 Task: Create a due date automation trigger when advanced on, on the wednesday of the week a card is due add fields without custom field "Resume" set to a number greater than 1 and lower or equal to 10 at 11:00 AM.
Action: Mouse moved to (1249, 108)
Screenshot: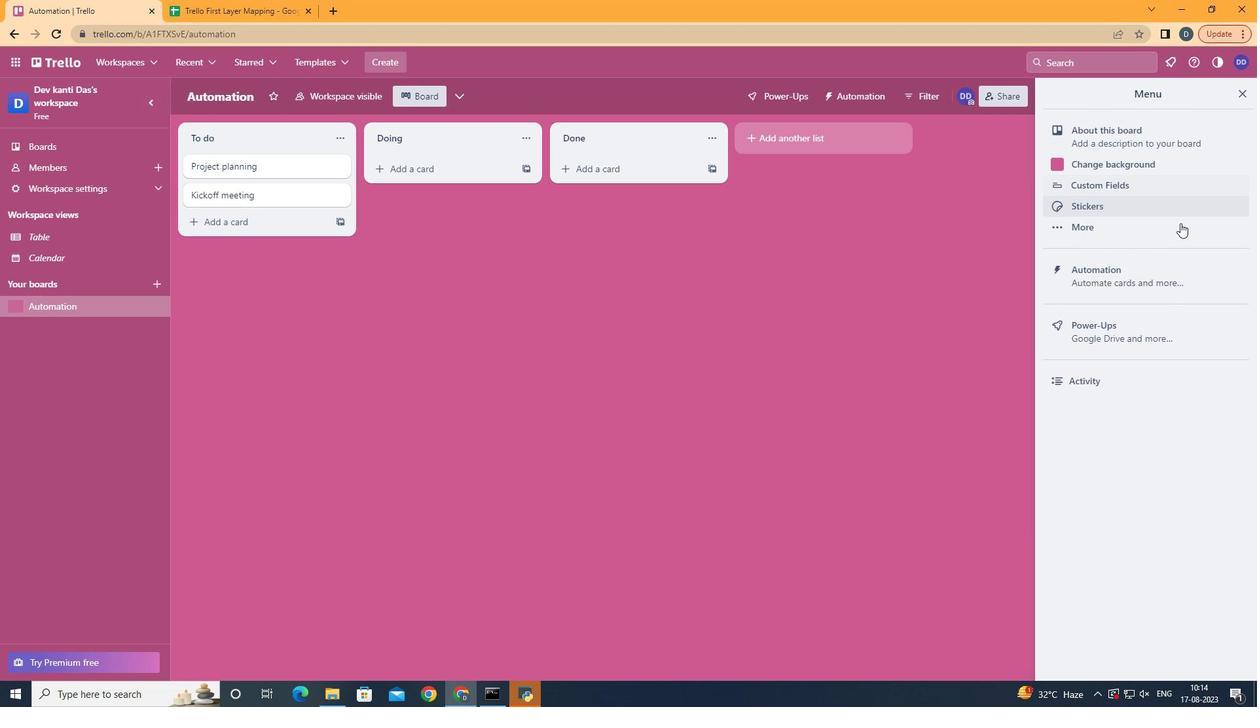 
Action: Mouse pressed left at (1249, 108)
Screenshot: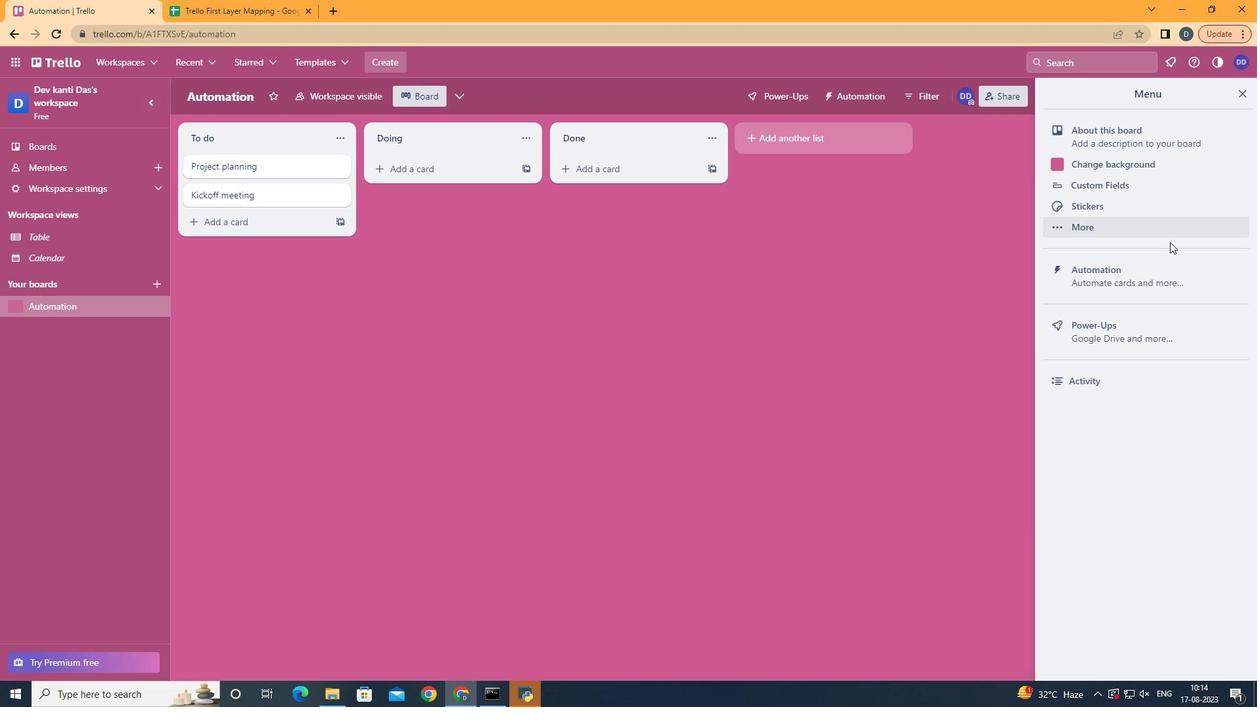 
Action: Mouse moved to (1163, 269)
Screenshot: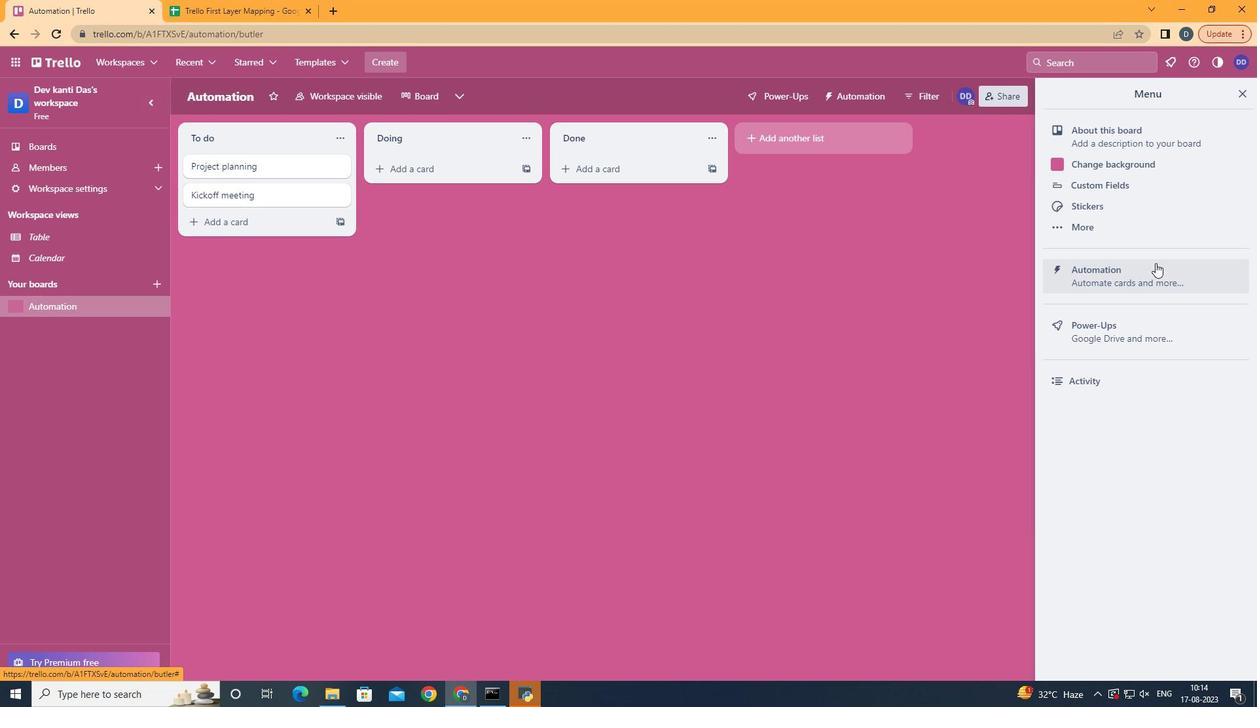 
Action: Mouse pressed left at (1163, 269)
Screenshot: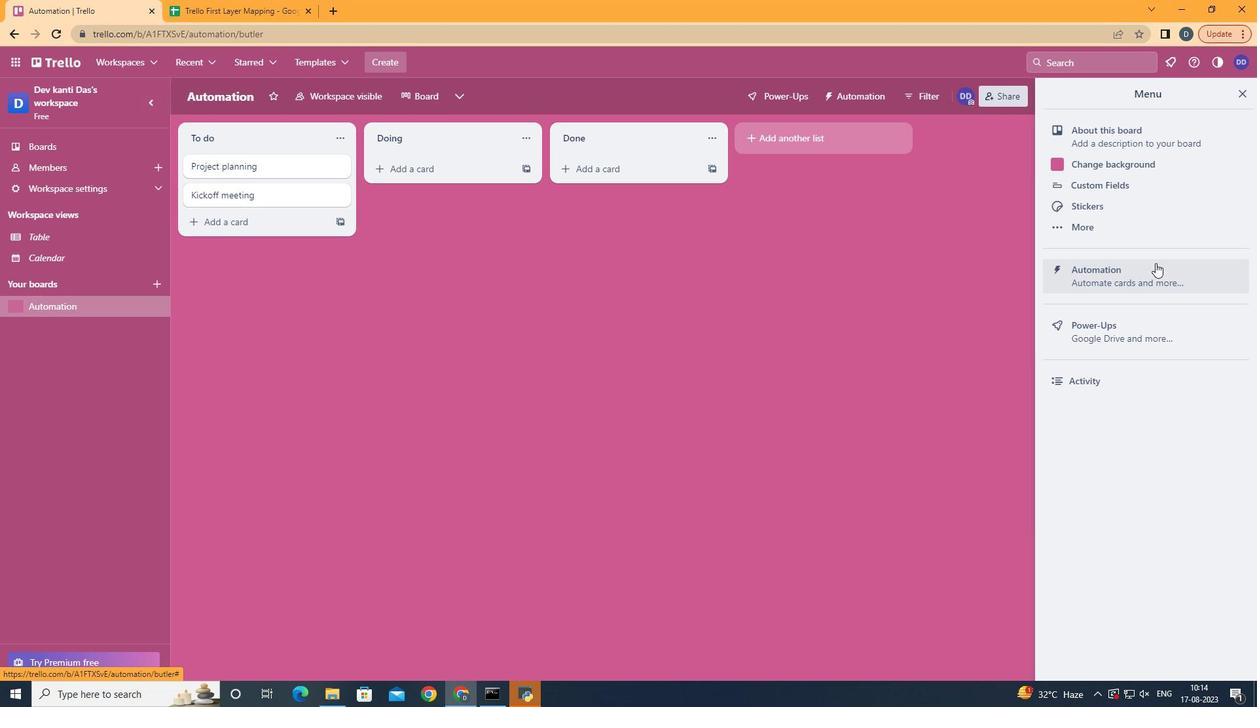 
Action: Mouse moved to (262, 277)
Screenshot: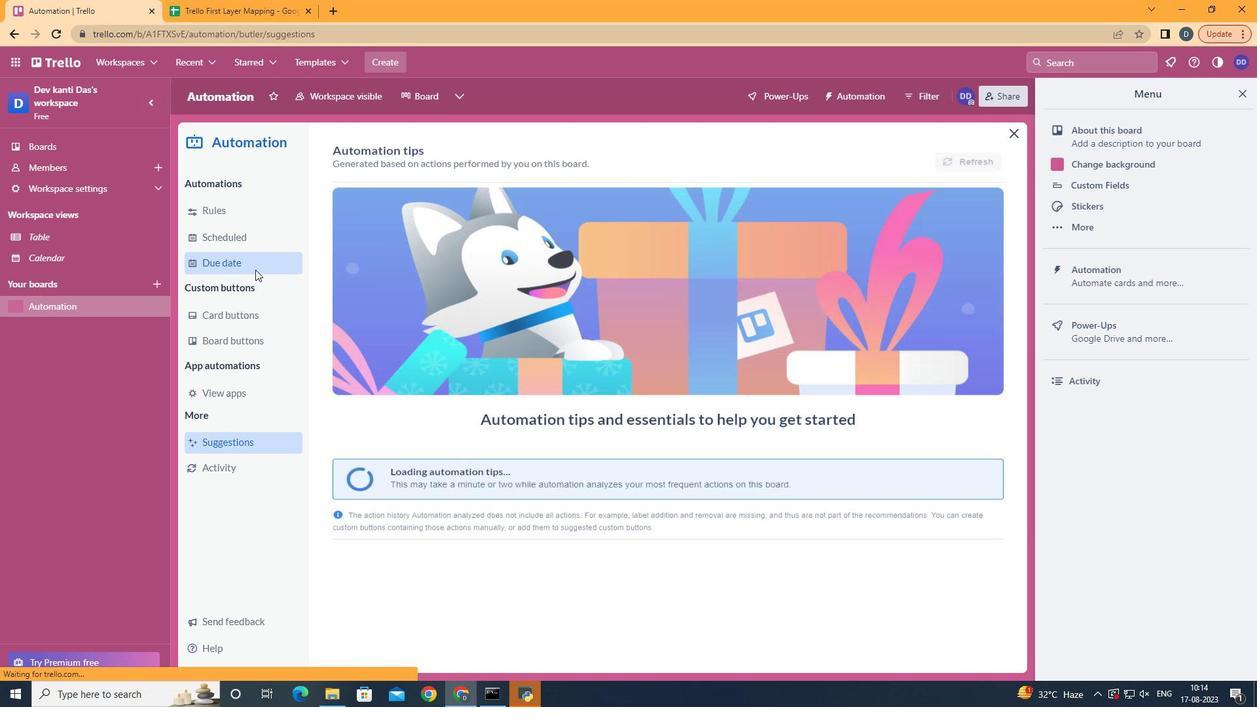 
Action: Mouse pressed left at (262, 277)
Screenshot: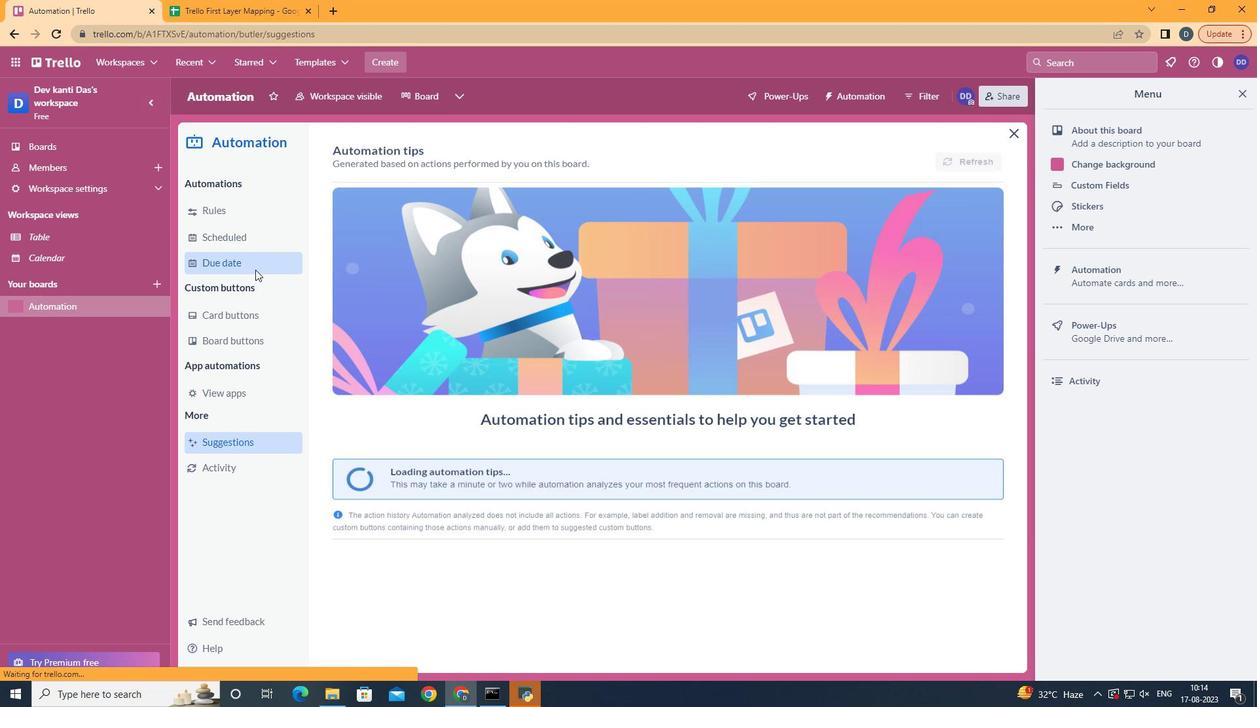
Action: Mouse moved to (930, 169)
Screenshot: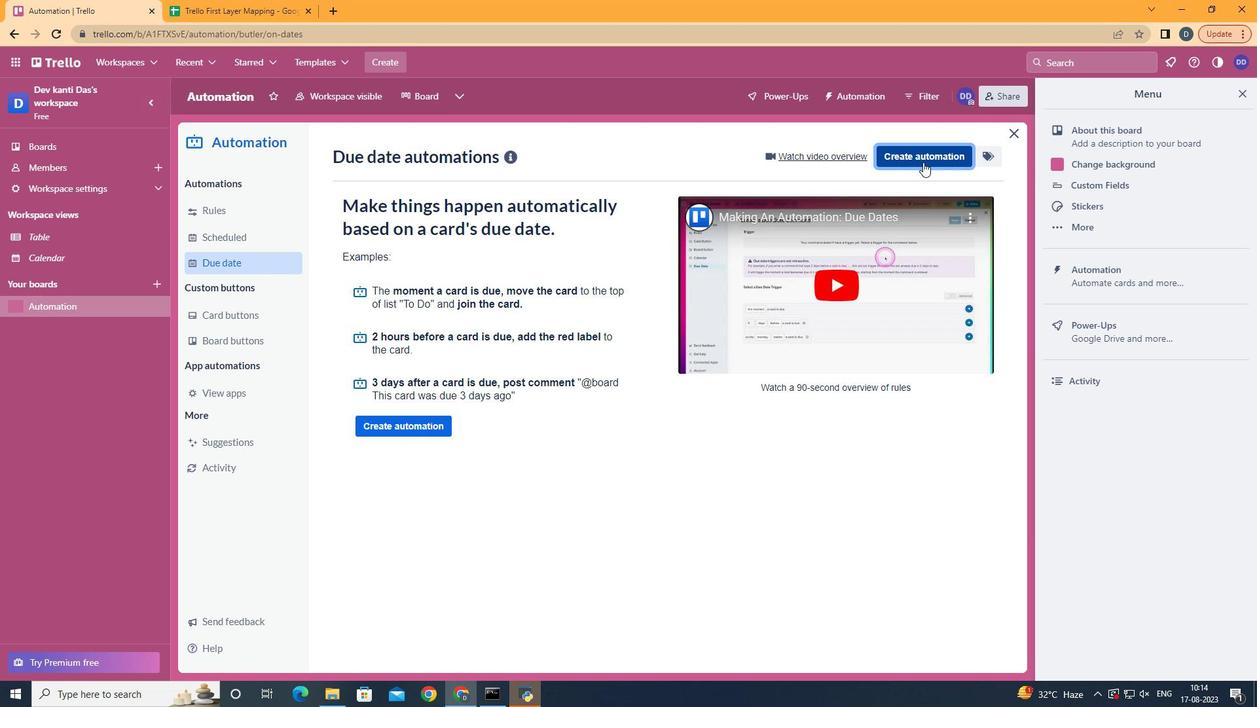 
Action: Mouse pressed left at (930, 169)
Screenshot: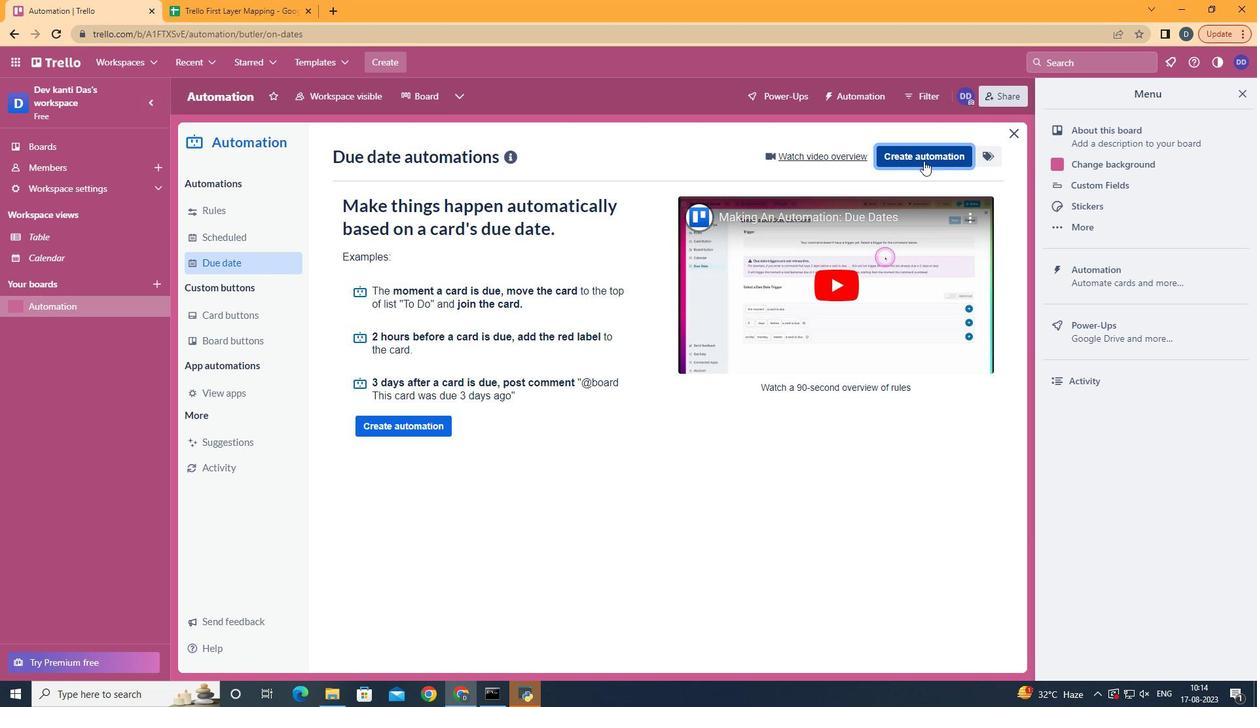 
Action: Mouse moved to (704, 294)
Screenshot: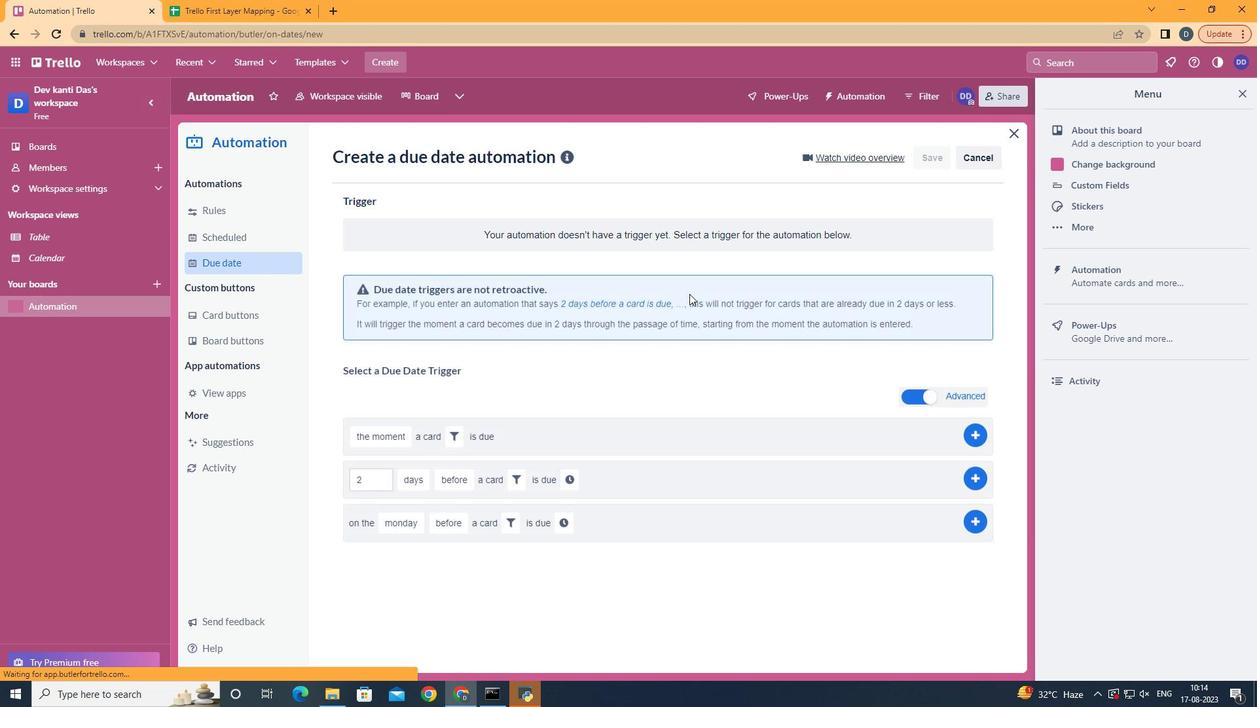 
Action: Mouse pressed left at (704, 294)
Screenshot: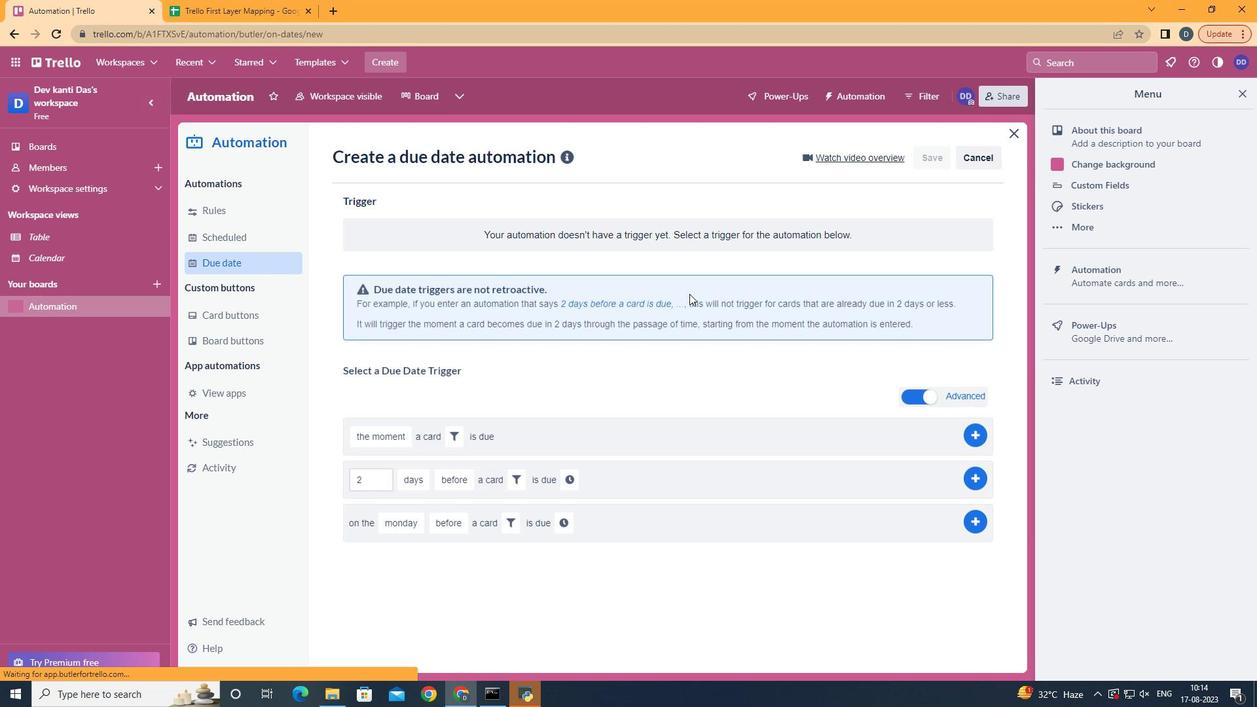 
Action: Mouse moved to (459, 403)
Screenshot: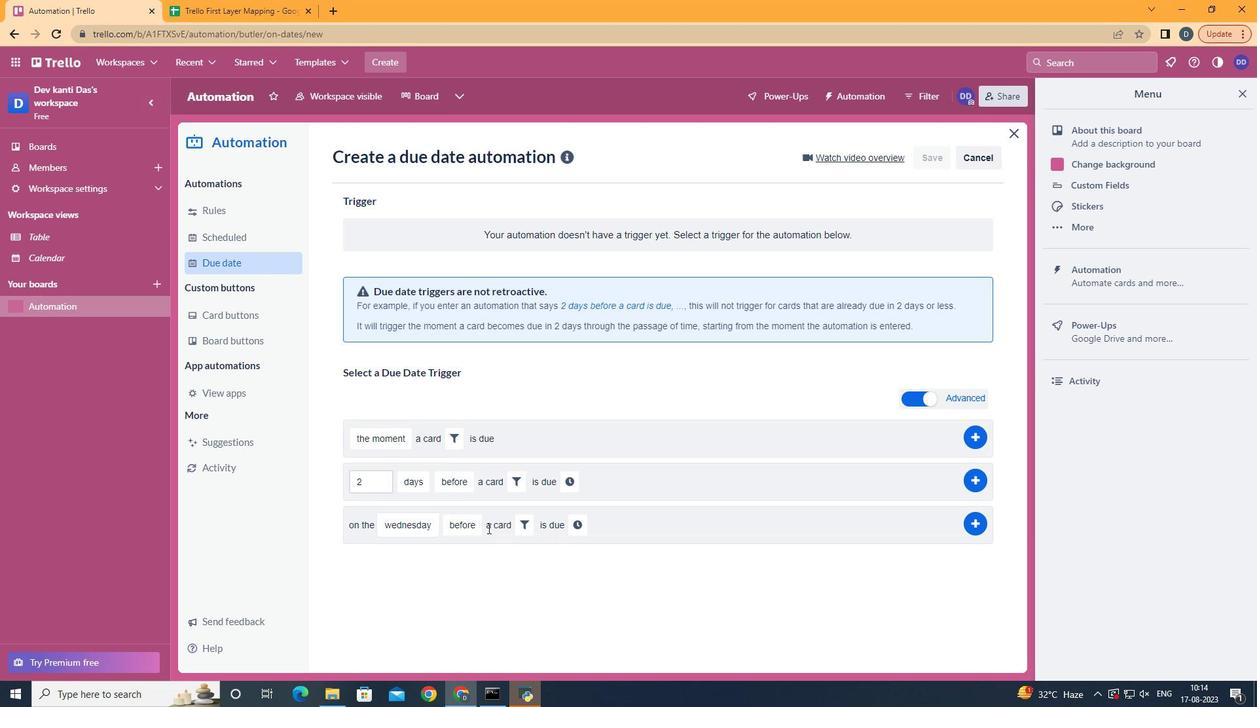 
Action: Mouse pressed left at (459, 403)
Screenshot: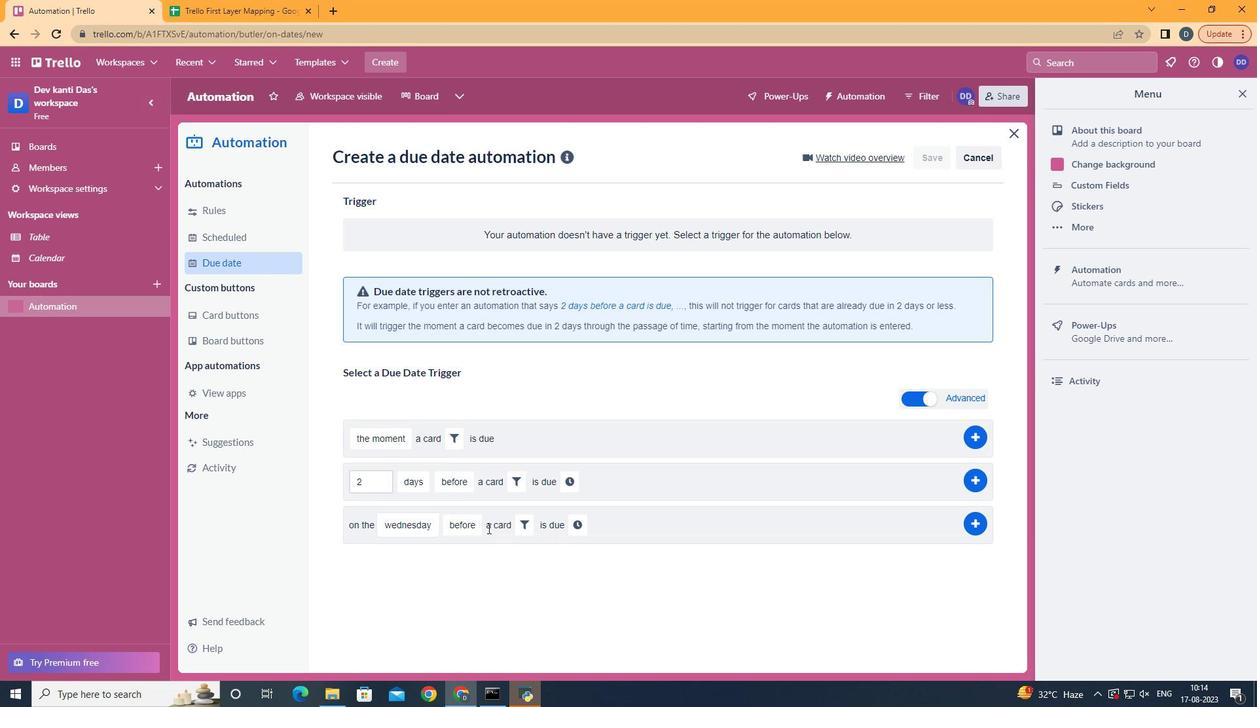
Action: Mouse moved to (491, 605)
Screenshot: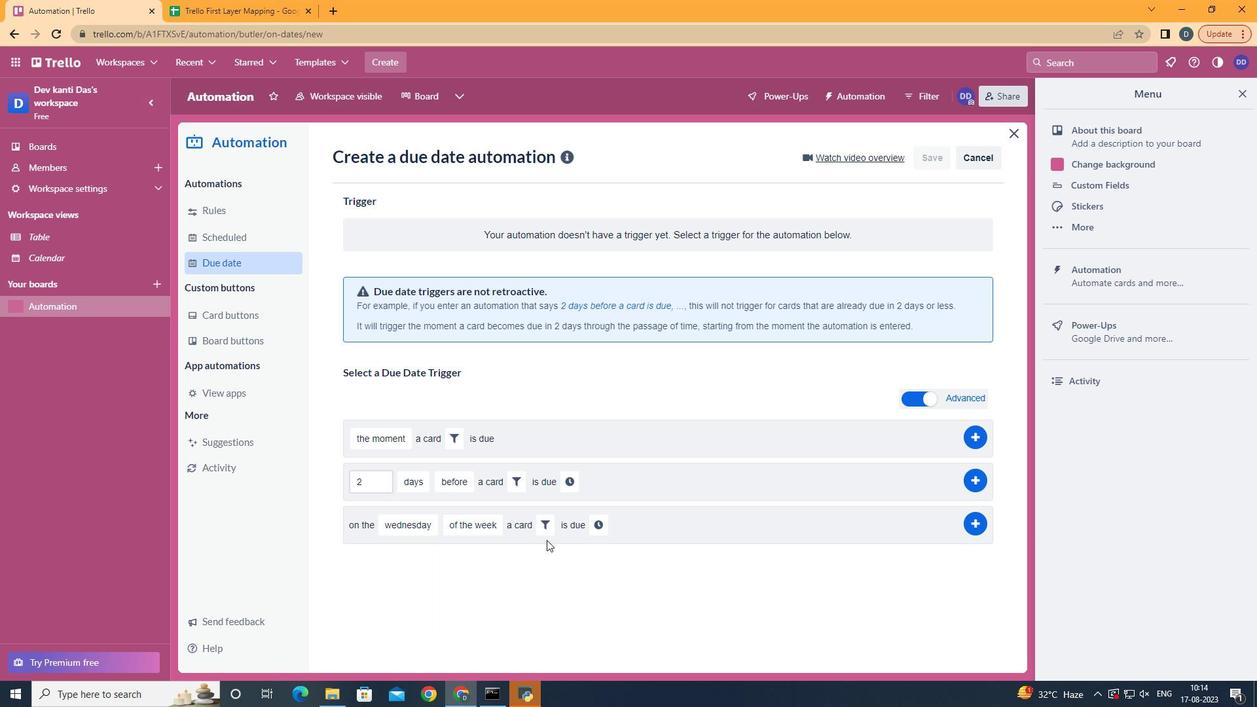 
Action: Mouse pressed left at (491, 605)
Screenshot: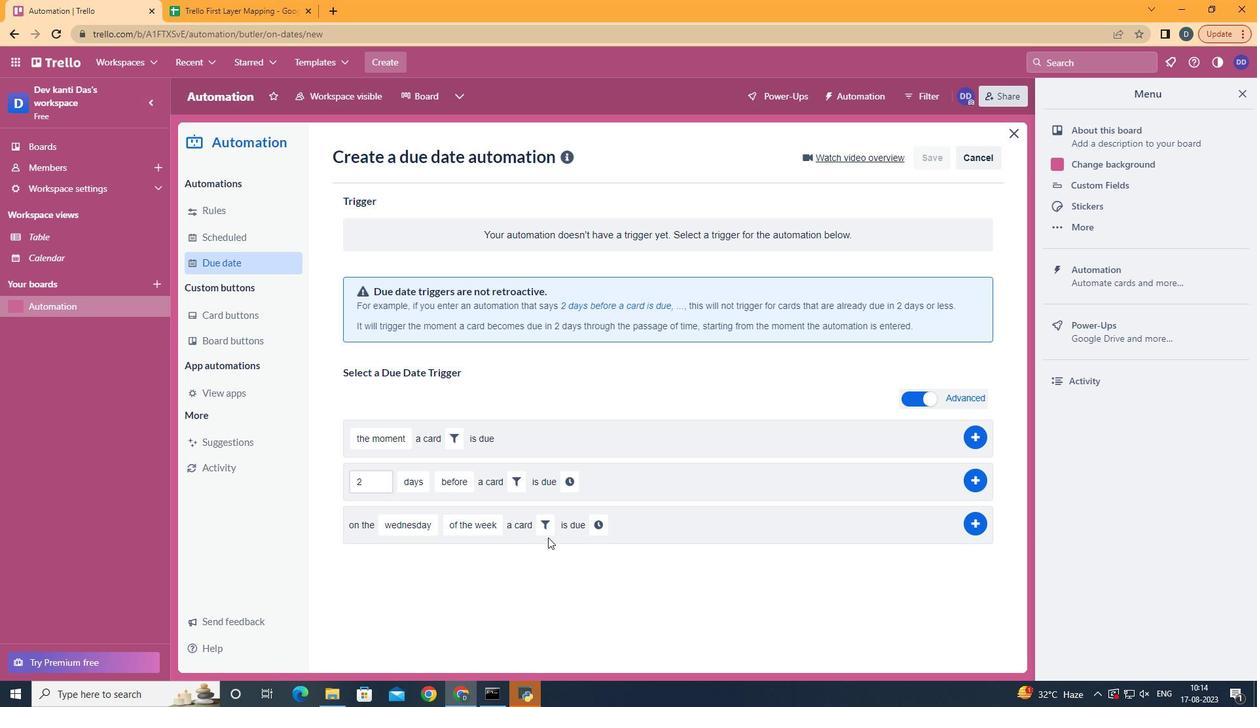 
Action: Mouse moved to (553, 532)
Screenshot: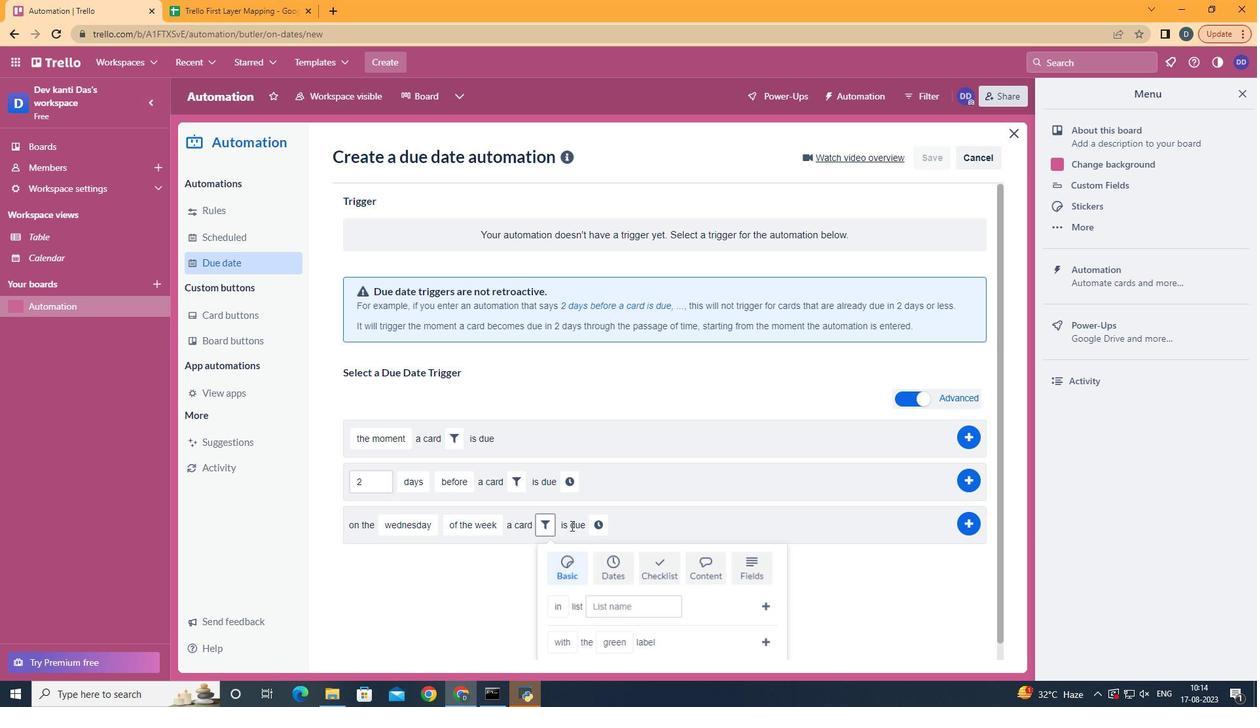 
Action: Mouse pressed left at (553, 532)
Screenshot: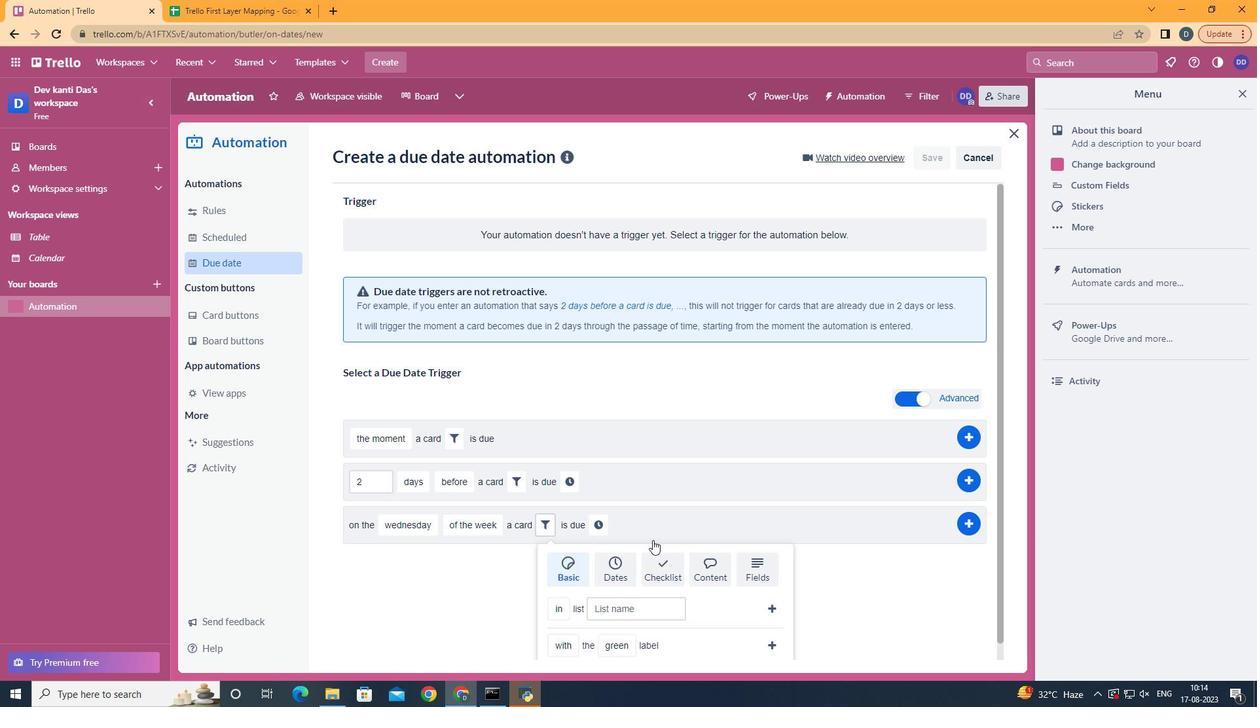 
Action: Mouse moved to (761, 567)
Screenshot: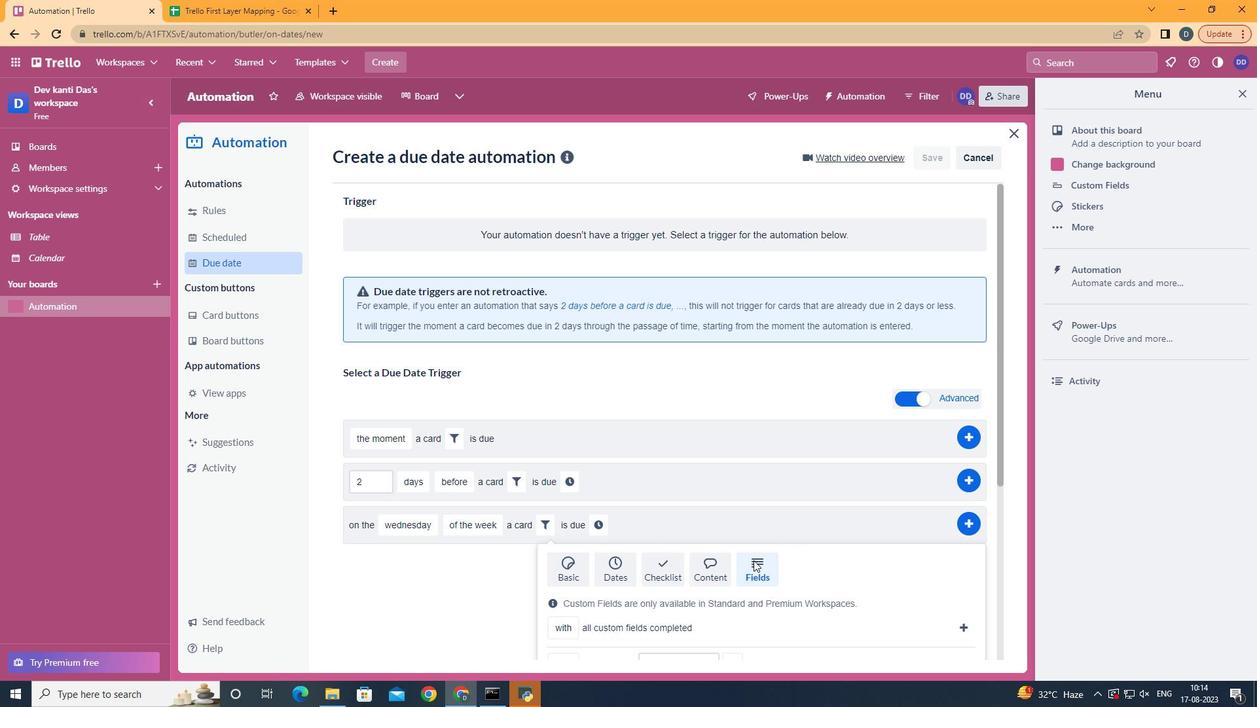 
Action: Mouse pressed left at (761, 567)
Screenshot: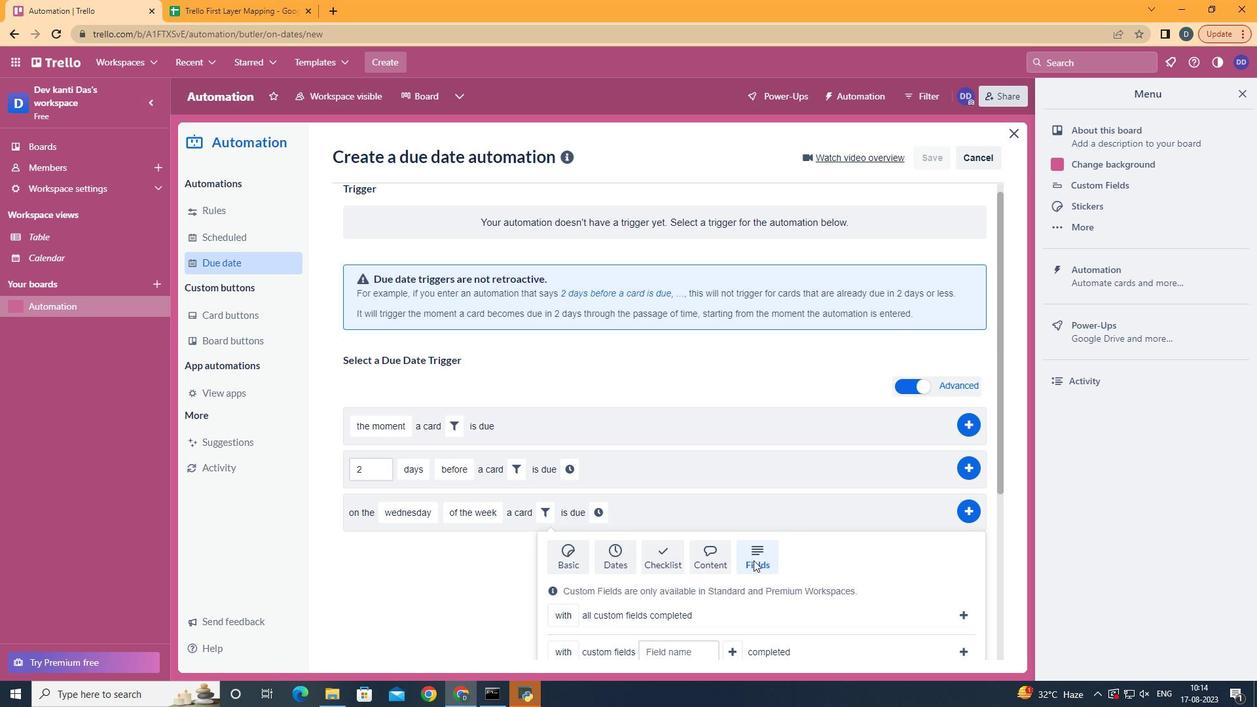 
Action: Mouse scrolled (761, 567) with delta (0, 0)
Screenshot: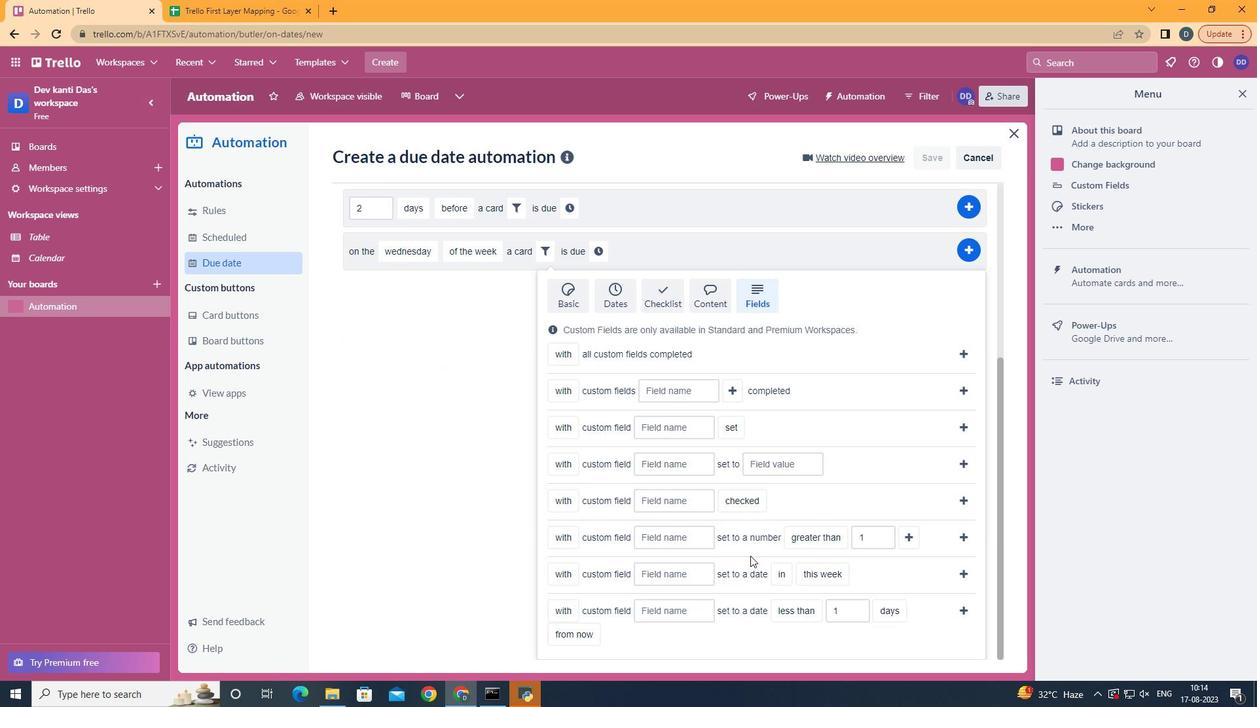
Action: Mouse scrolled (761, 567) with delta (0, 0)
Screenshot: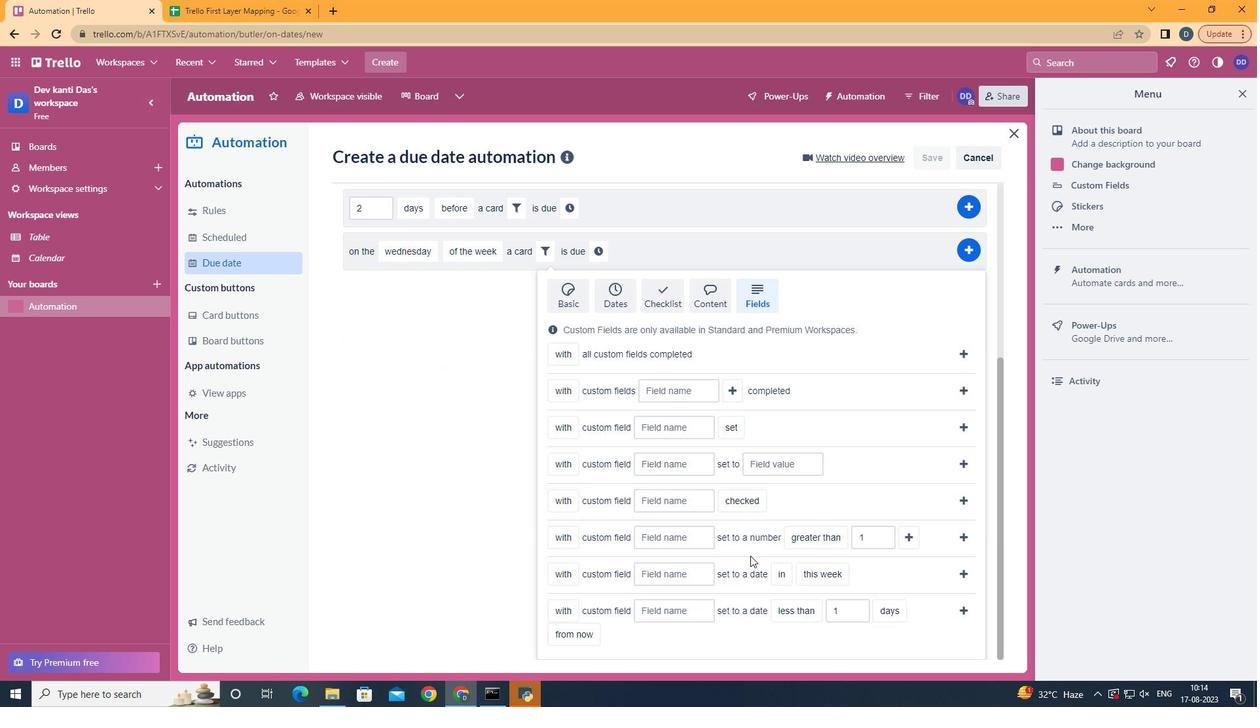 
Action: Mouse scrolled (761, 567) with delta (0, 0)
Screenshot: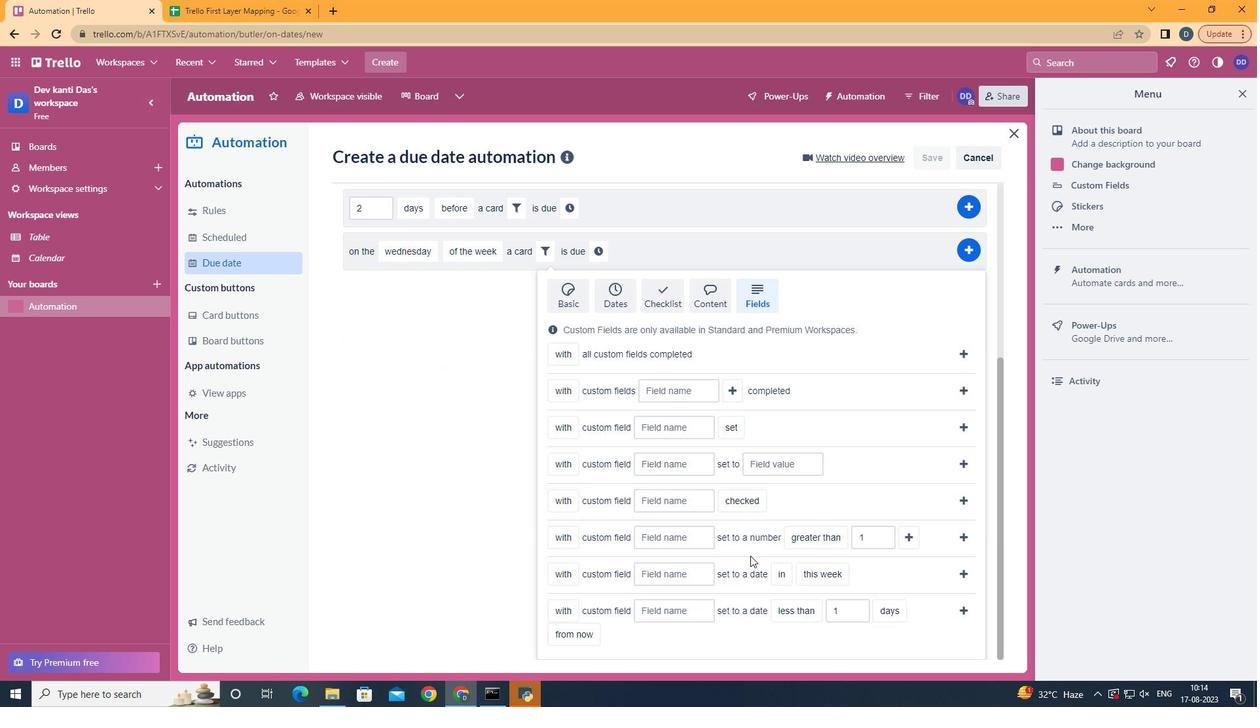 
Action: Mouse scrolled (761, 567) with delta (0, 0)
Screenshot: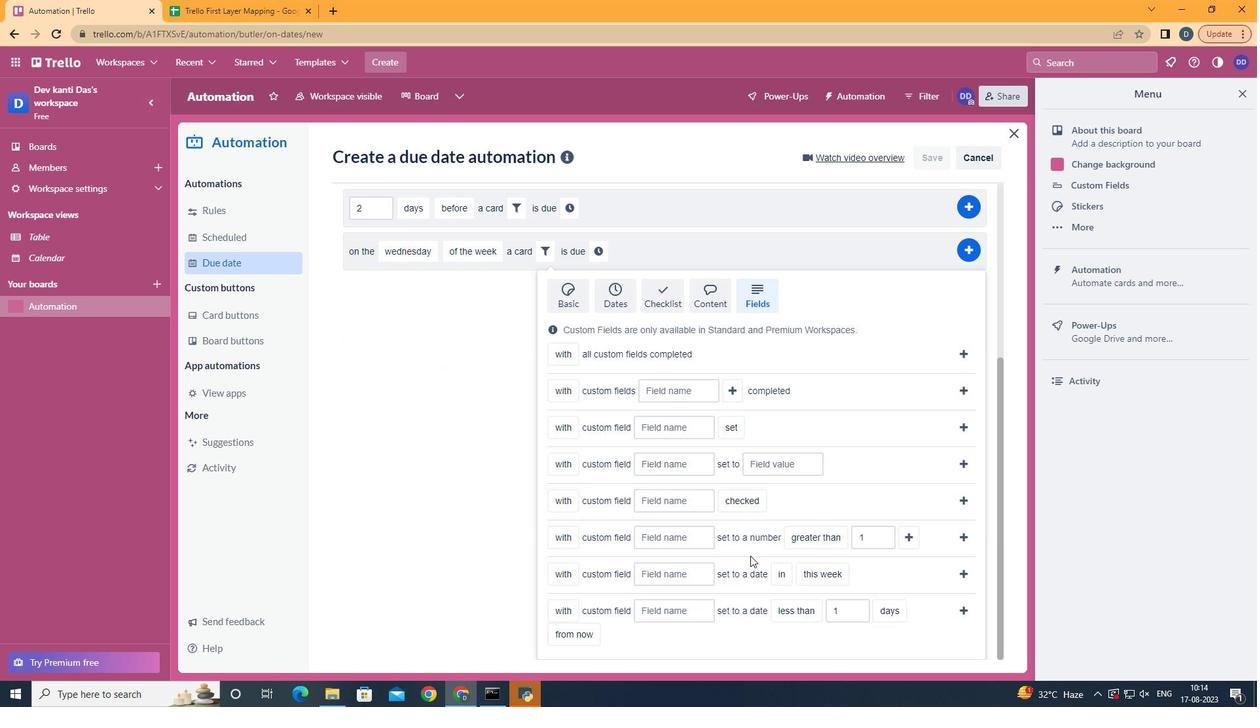 
Action: Mouse scrolled (761, 567) with delta (0, 0)
Screenshot: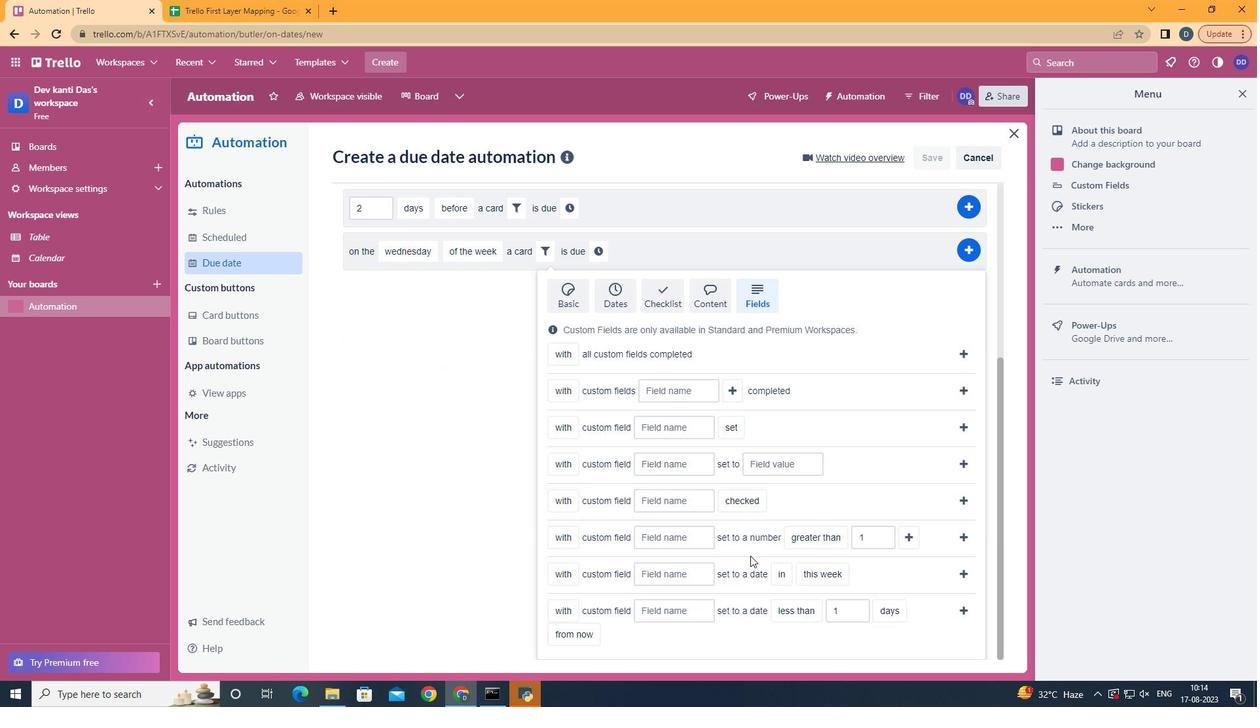 
Action: Mouse moved to (670, 548)
Screenshot: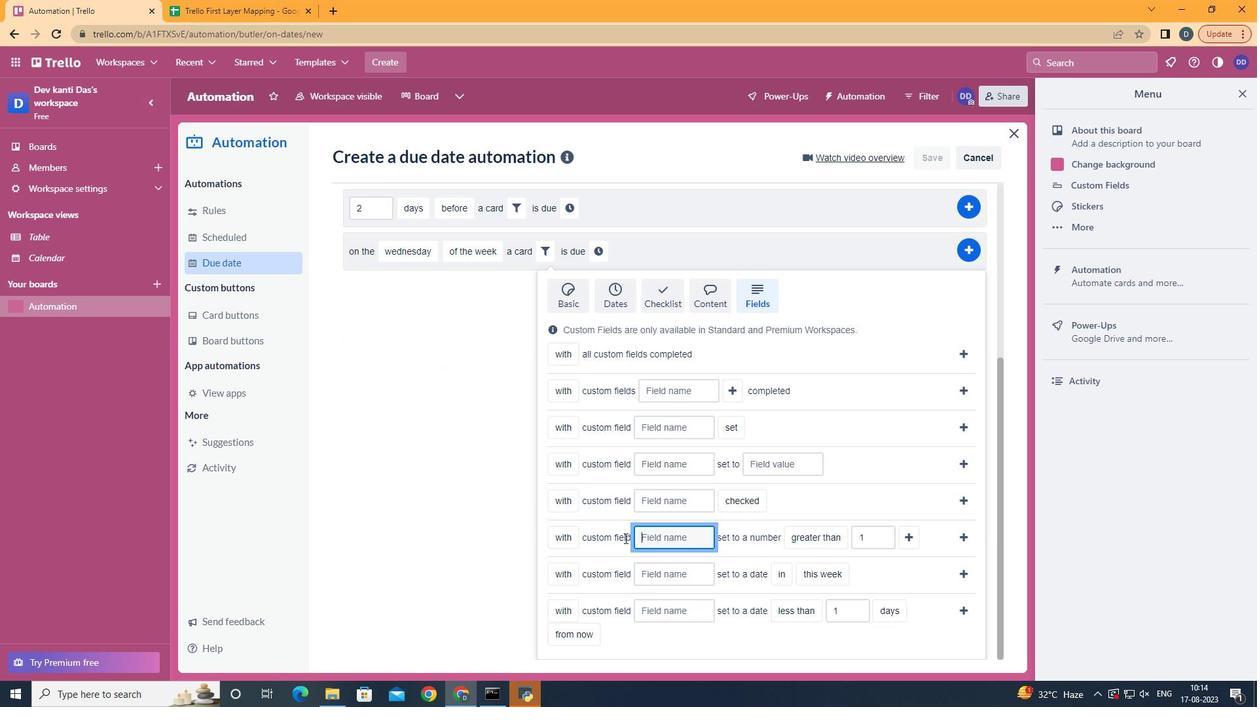 
Action: Mouse pressed left at (670, 548)
Screenshot: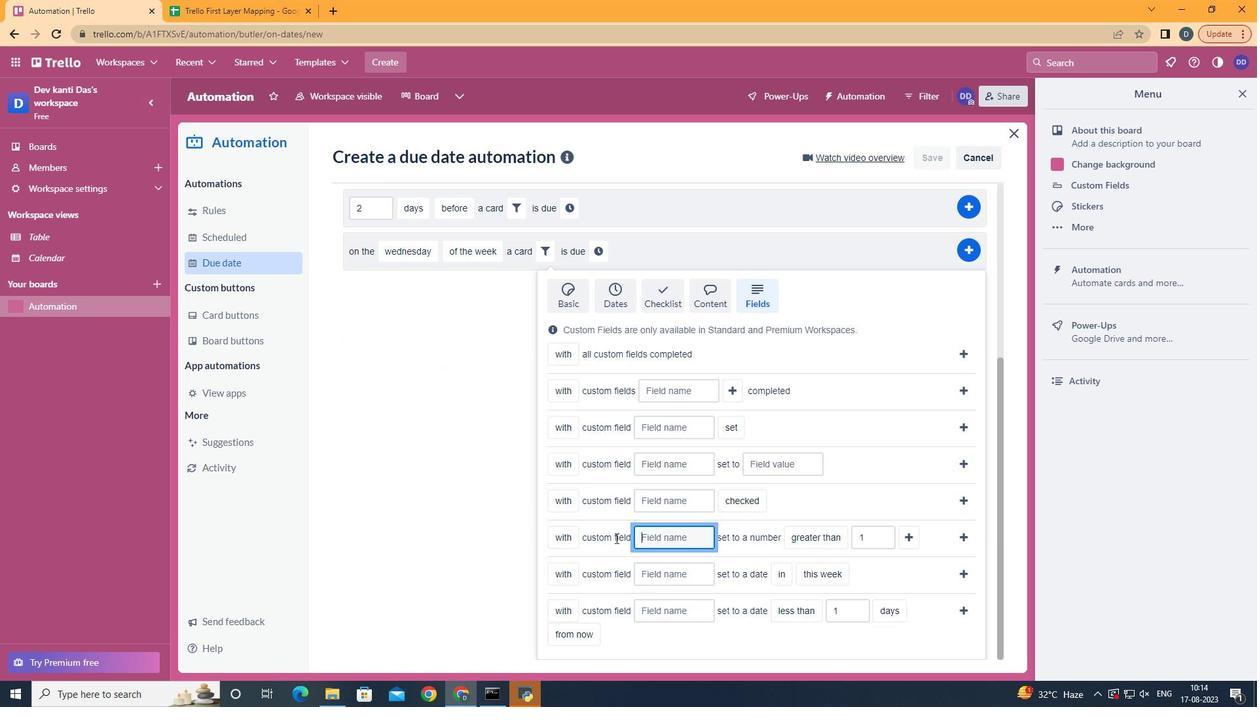 
Action: Mouse moved to (579, 592)
Screenshot: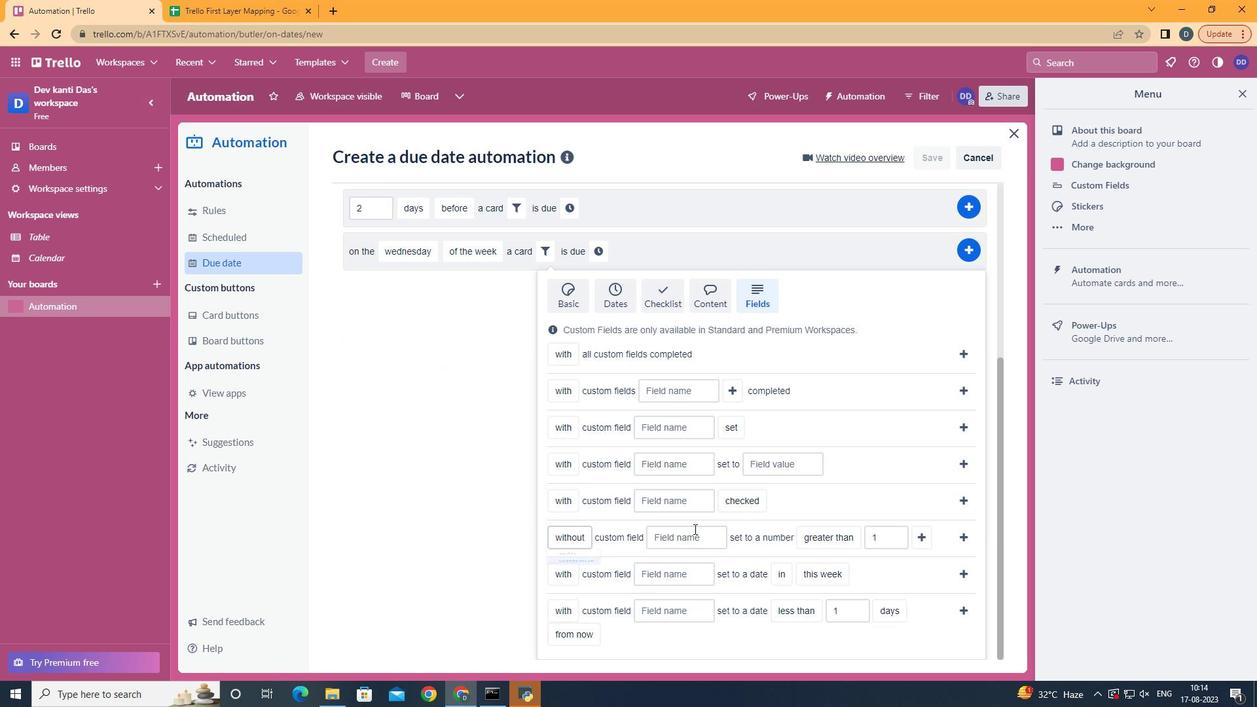 
Action: Mouse pressed left at (579, 592)
Screenshot: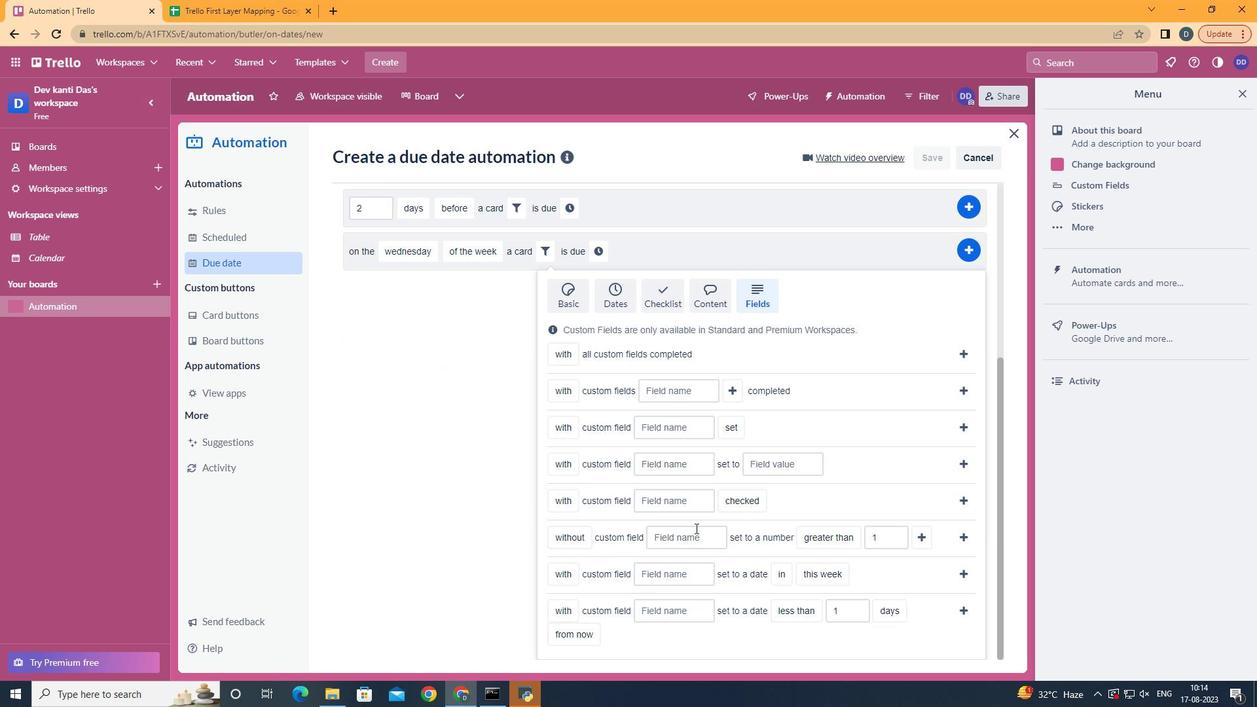 
Action: Mouse moved to (702, 535)
Screenshot: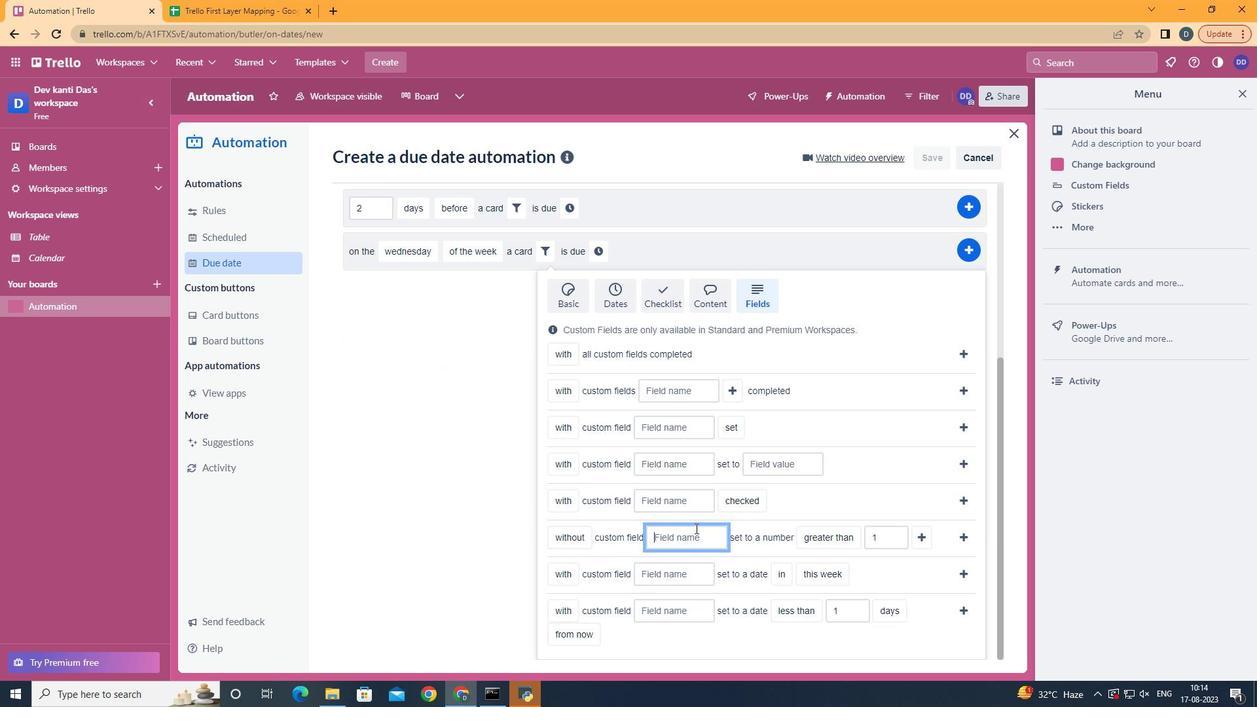 
Action: Mouse pressed left at (702, 535)
Screenshot: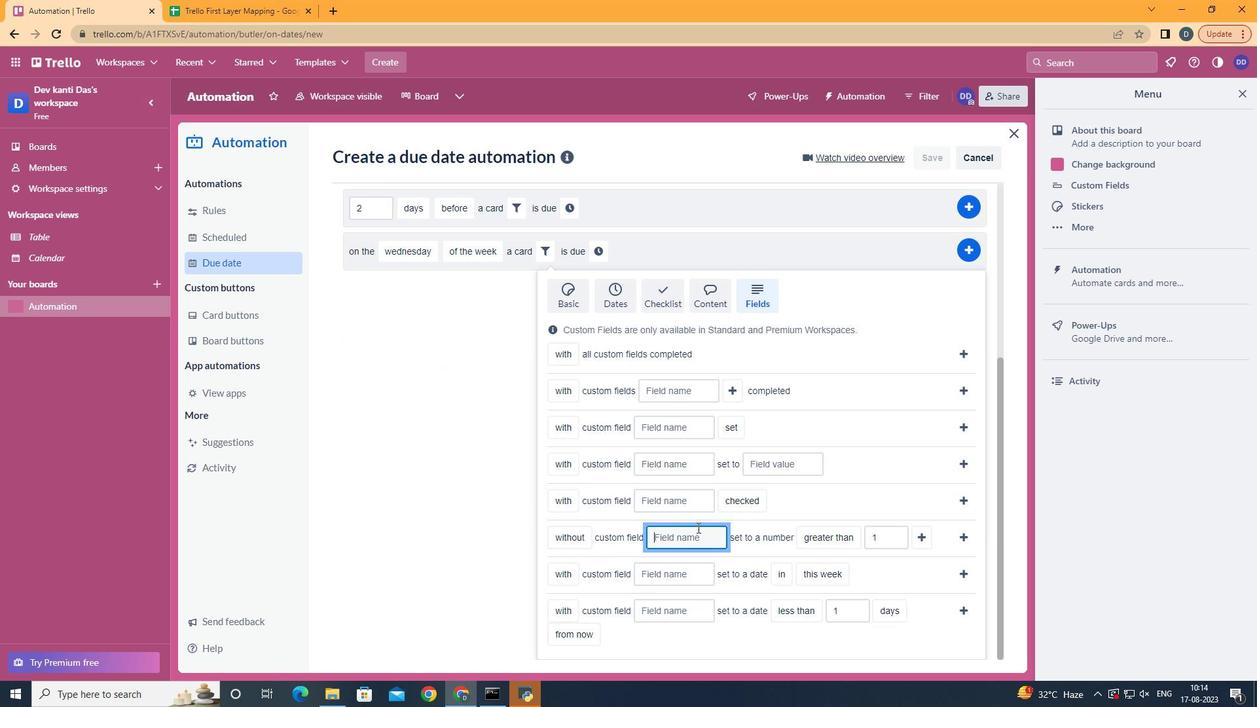 
Action: Mouse moved to (704, 535)
Screenshot: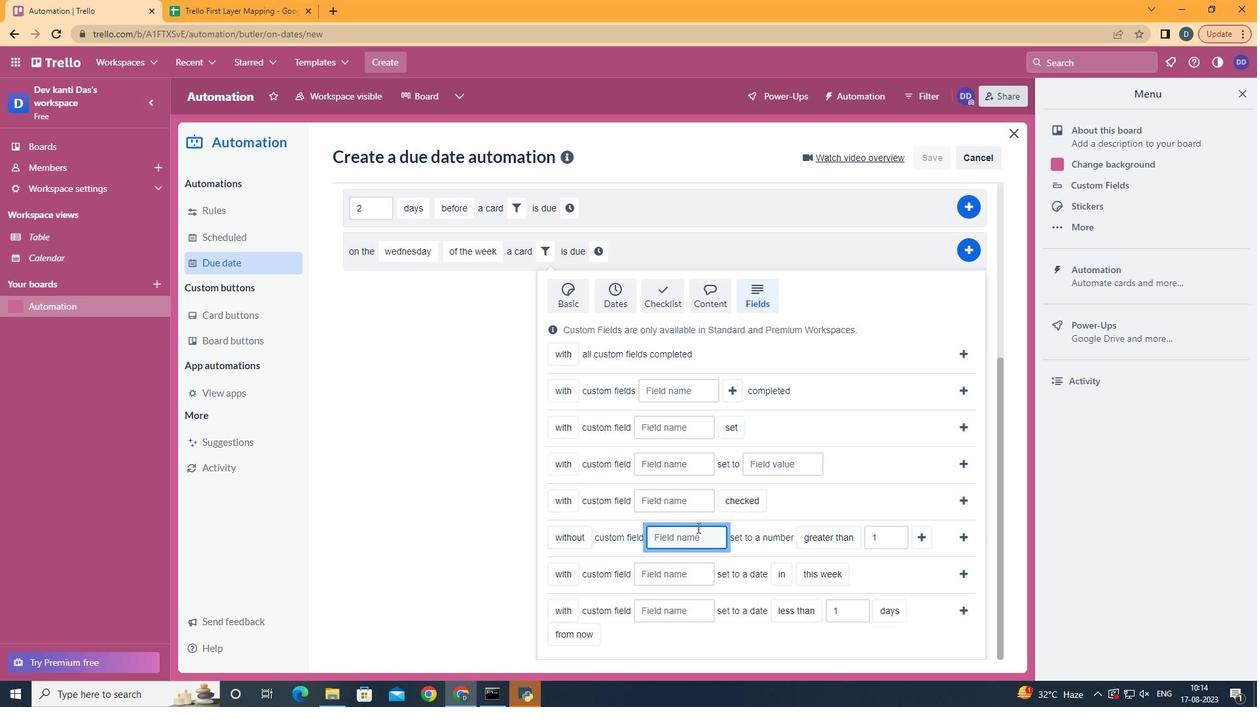 
Action: Key pressed <Key.shift>Resume
Screenshot: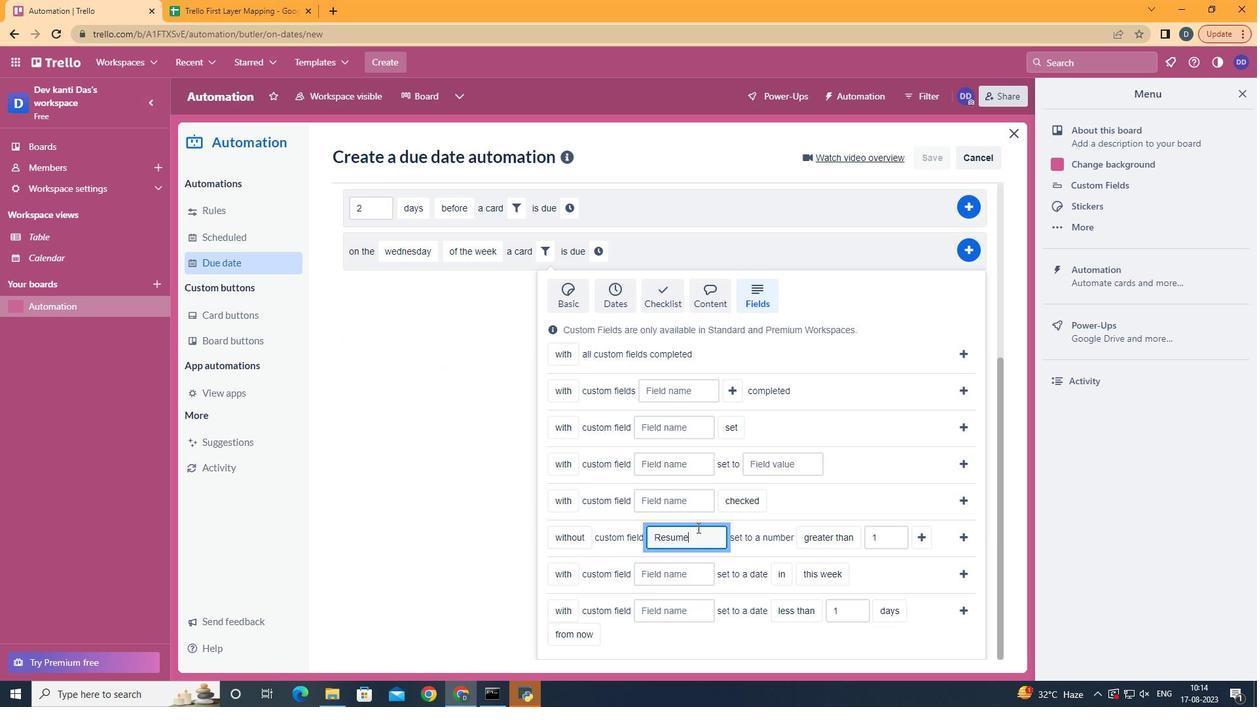 
Action: Mouse moved to (938, 542)
Screenshot: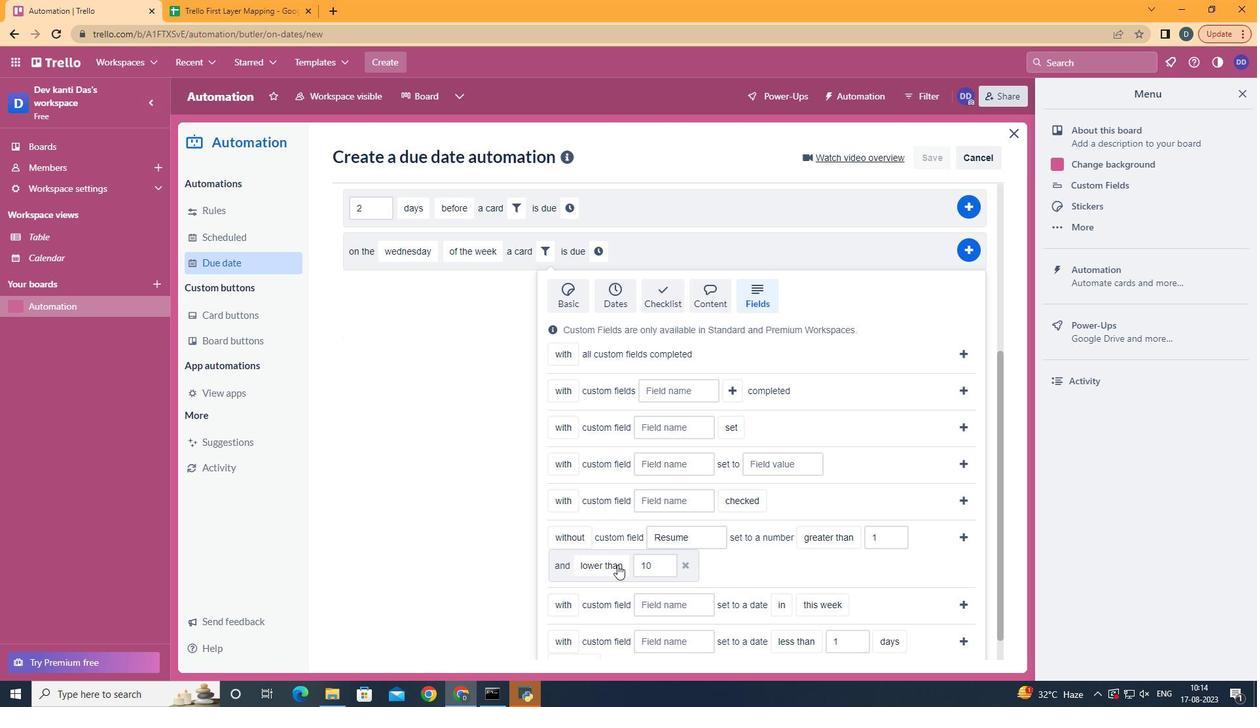 
Action: Mouse pressed left at (938, 542)
Screenshot: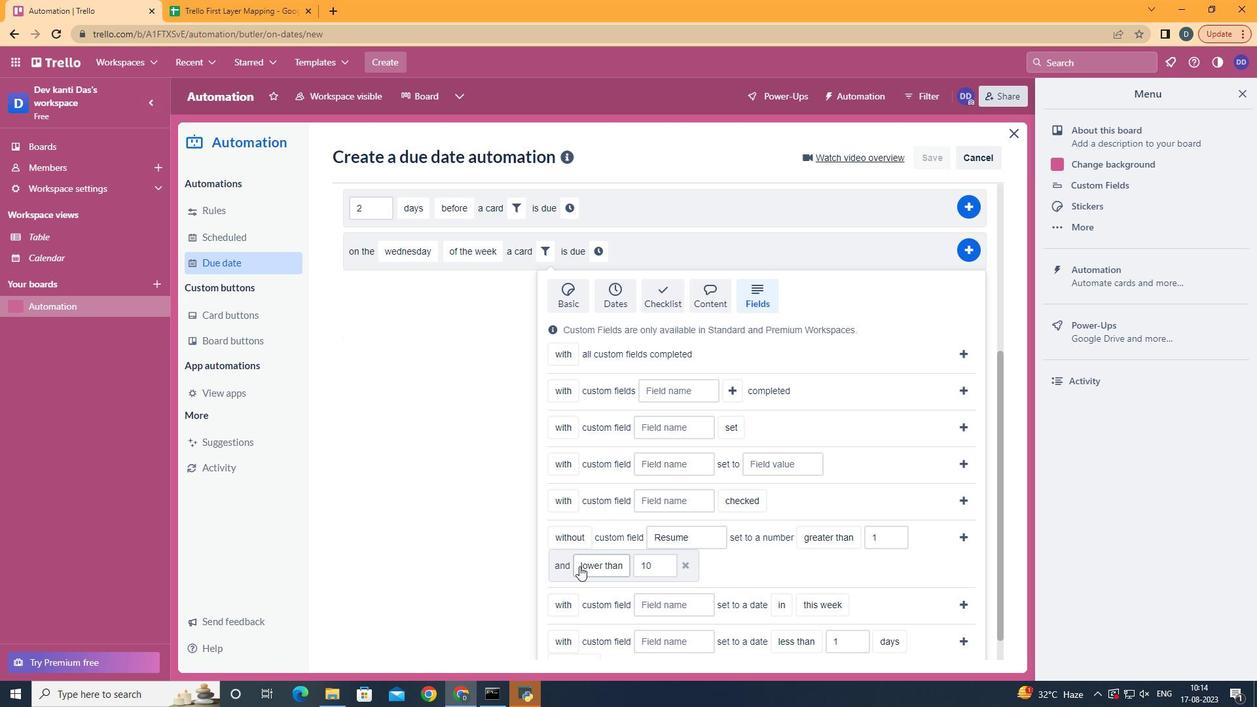 
Action: Mouse moved to (635, 497)
Screenshot: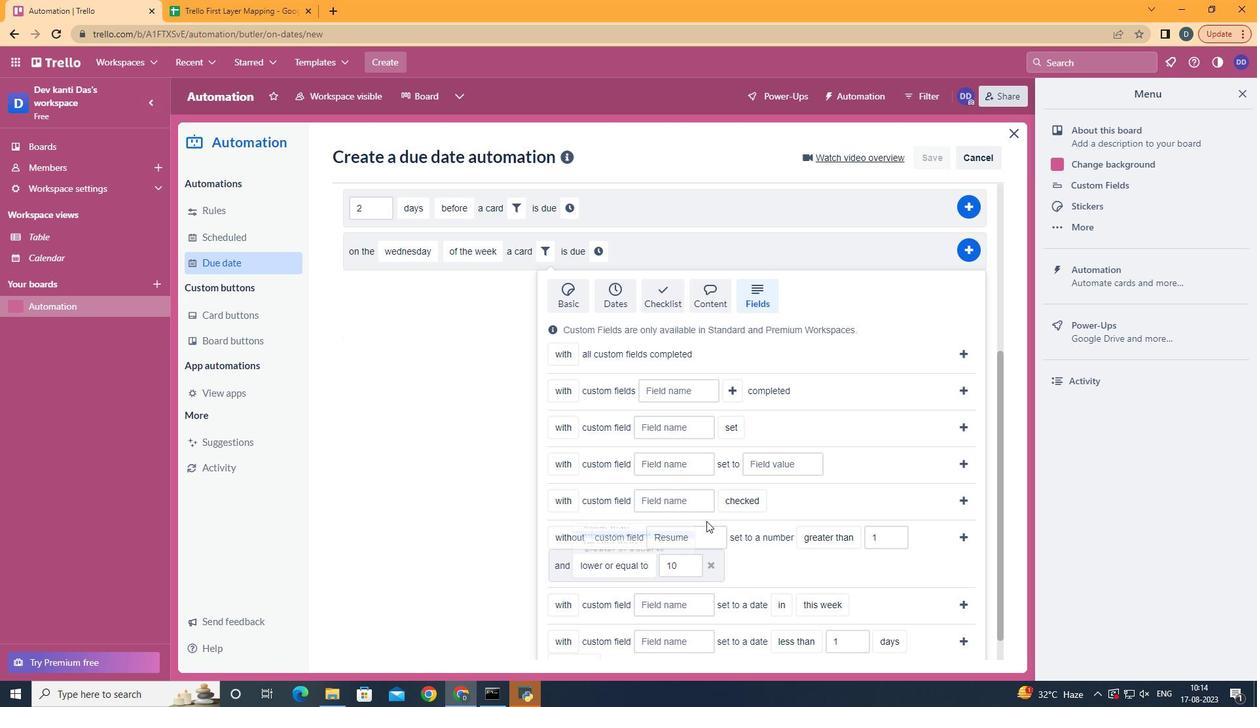 
Action: Mouse pressed left at (635, 497)
Screenshot: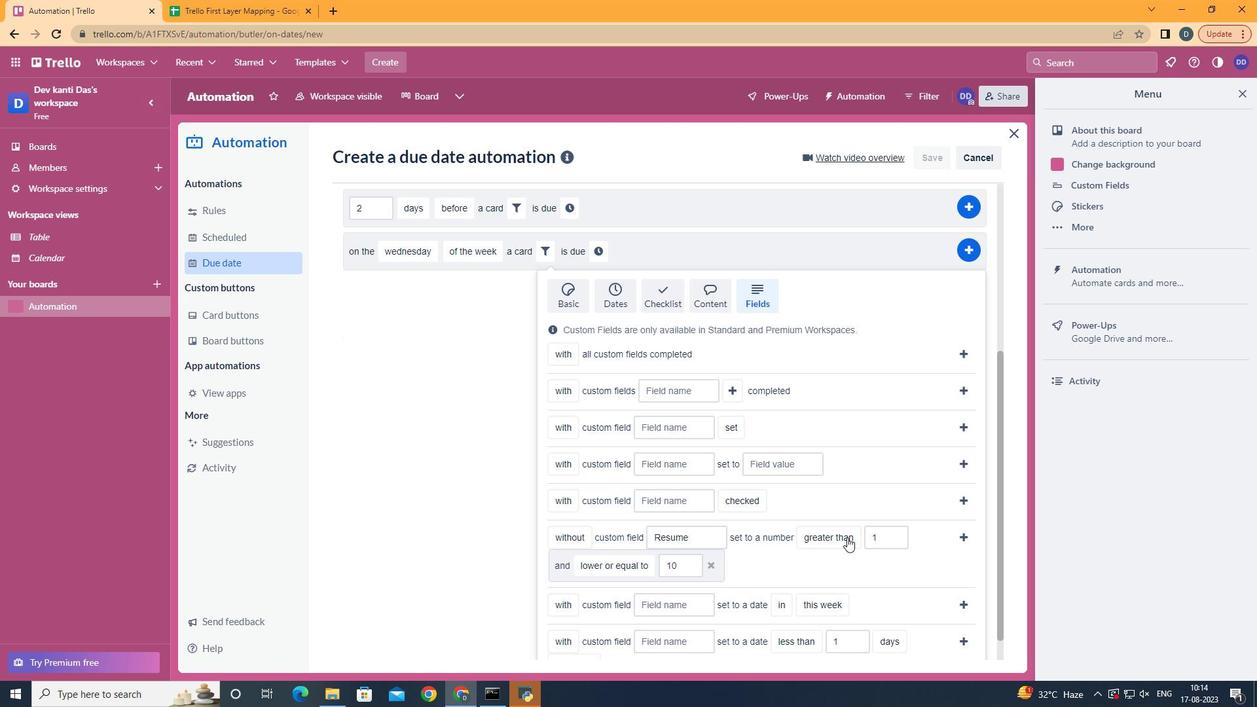 
Action: Mouse moved to (974, 550)
Screenshot: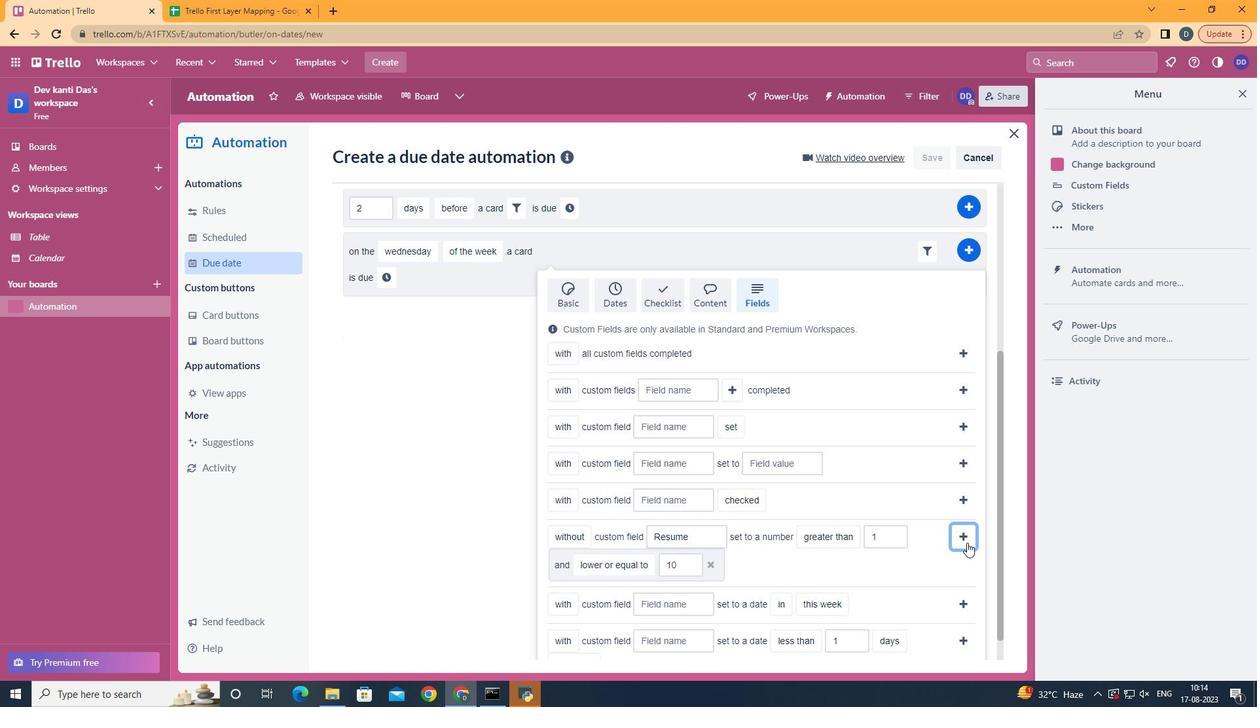 
Action: Mouse pressed left at (974, 550)
Screenshot: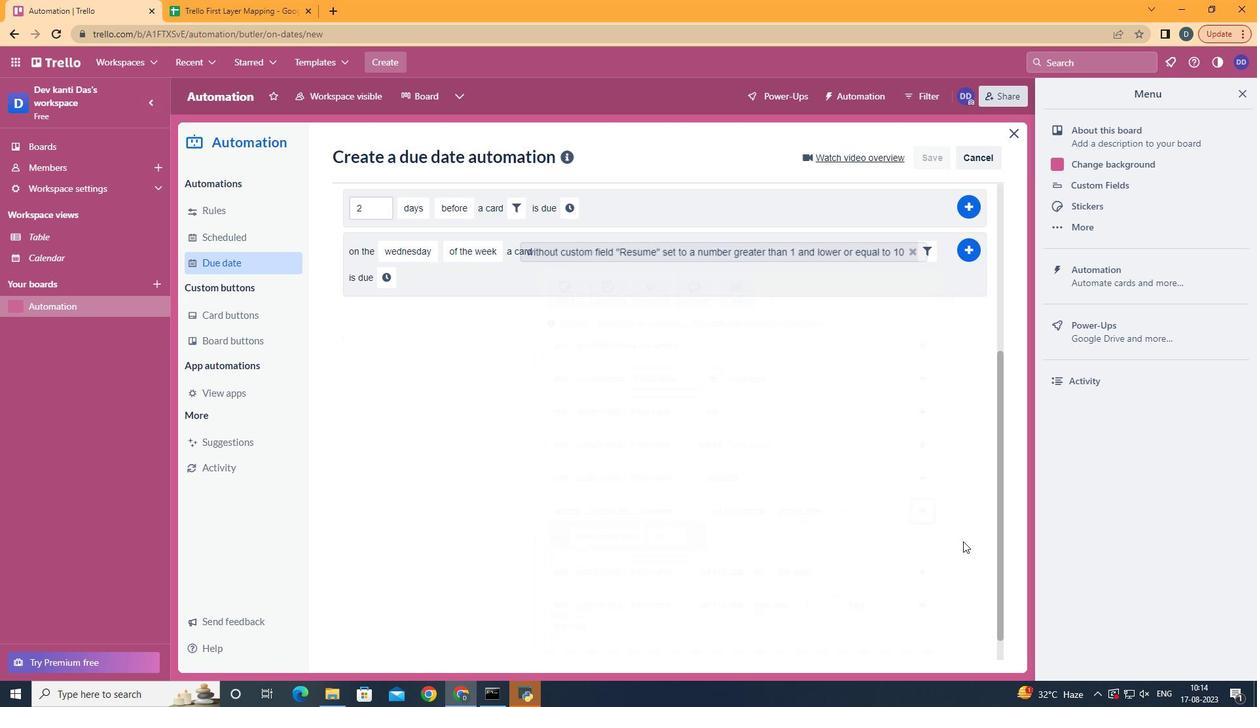 
Action: Mouse moved to (390, 558)
Screenshot: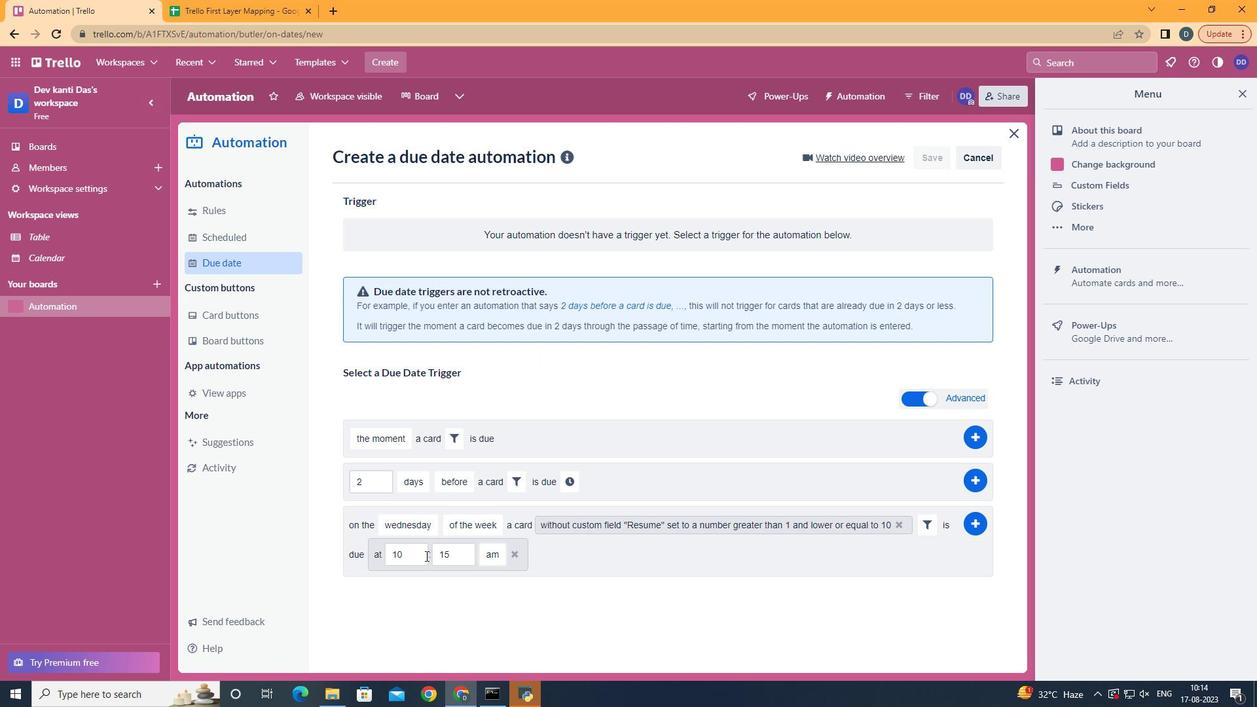 
Action: Mouse pressed left at (390, 558)
Screenshot: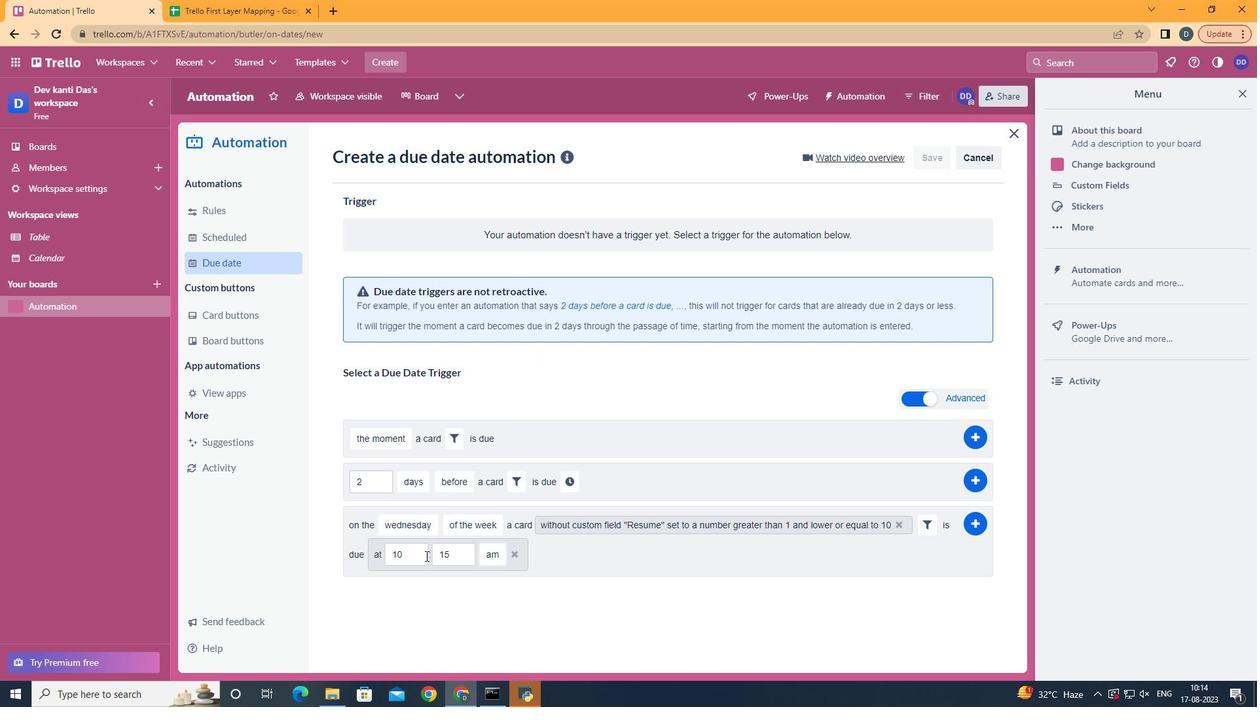 
Action: Mouse moved to (433, 563)
Screenshot: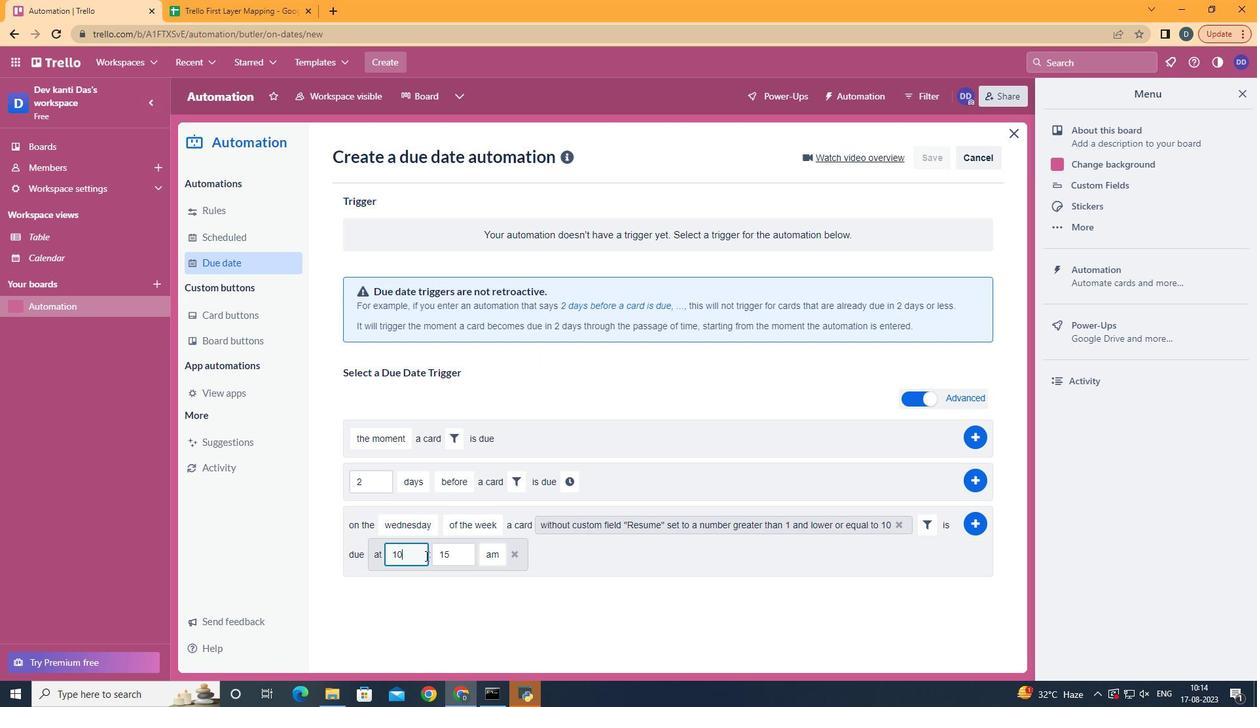 
Action: Mouse pressed left at (433, 563)
Screenshot: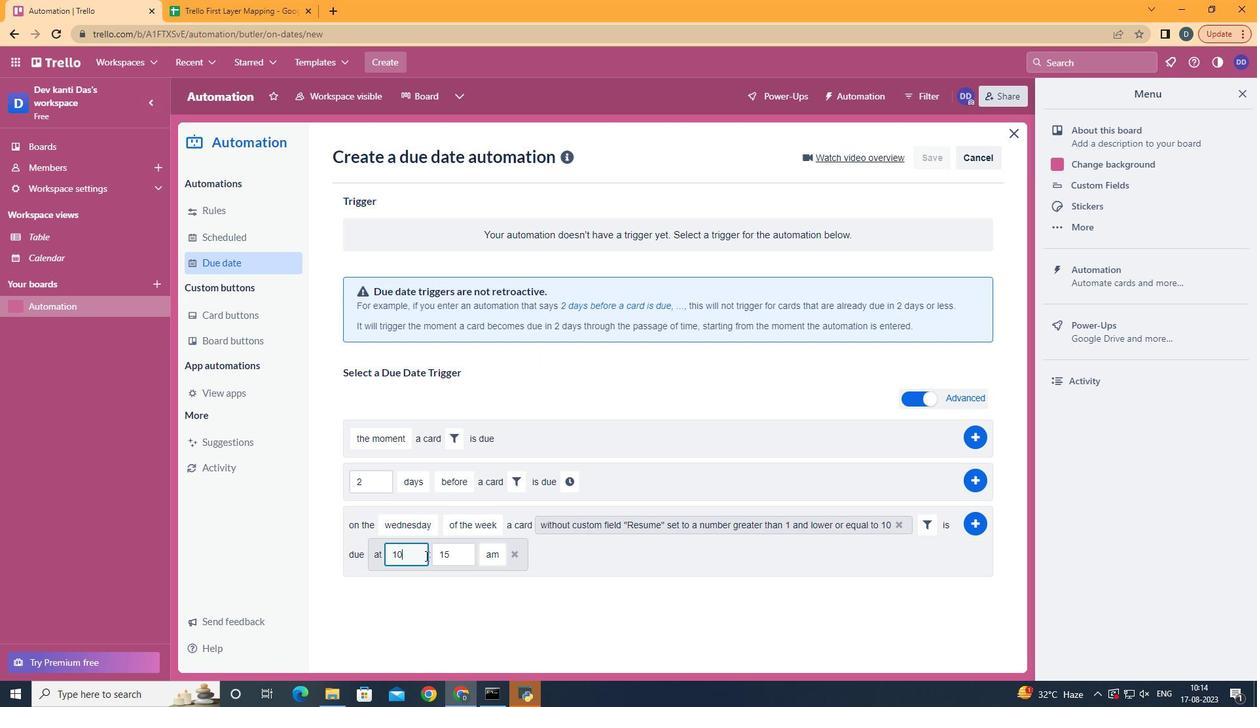 
Action: Key pressed <Key.backspace>1
Screenshot: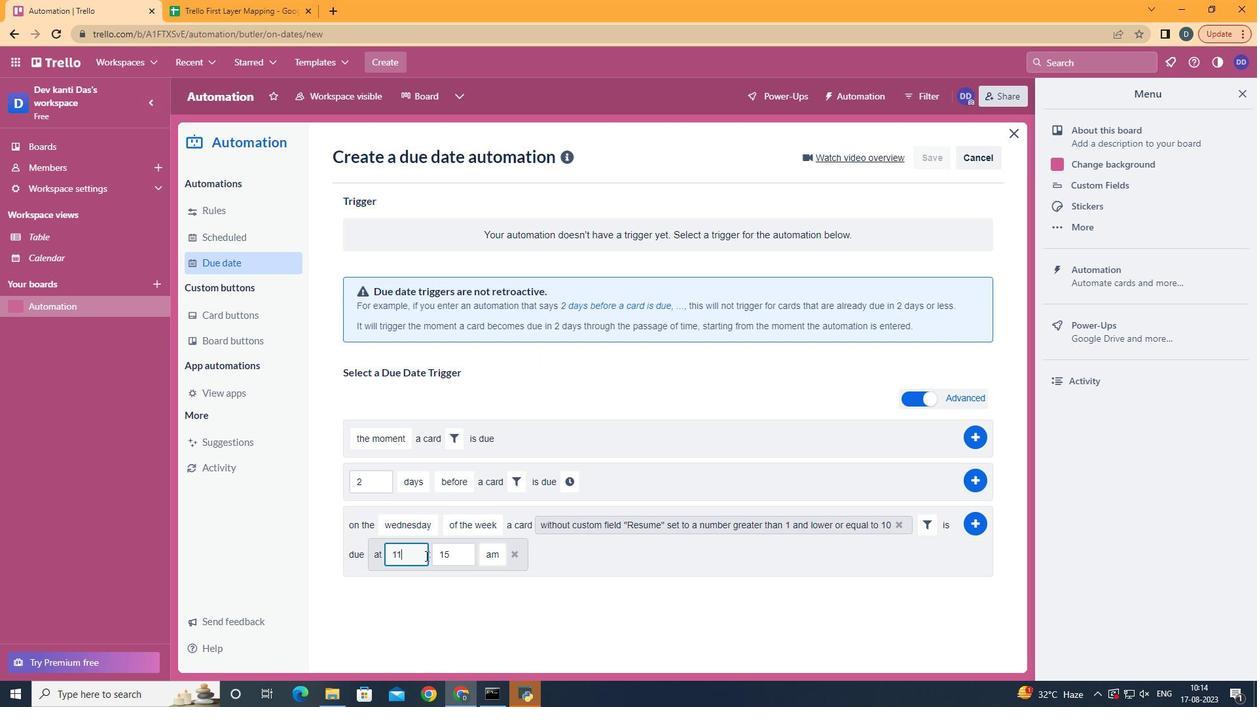 
Action: Mouse moved to (475, 554)
Screenshot: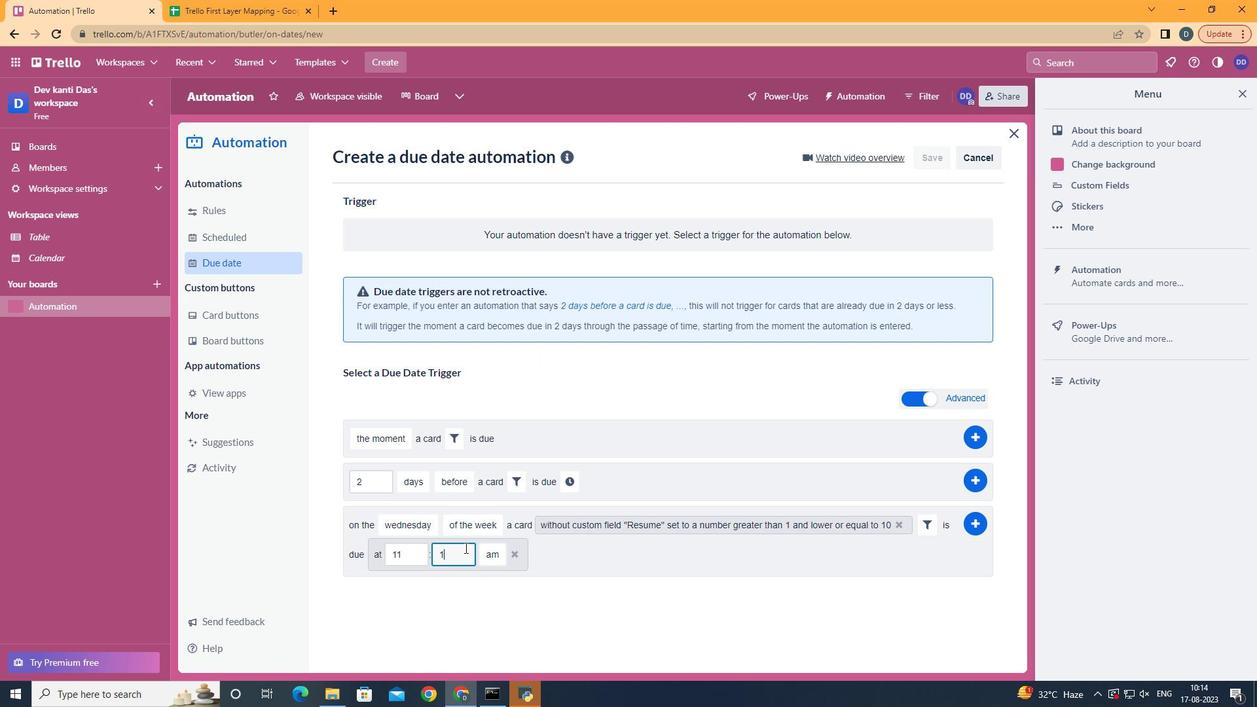 
Action: Mouse pressed left at (475, 554)
Screenshot: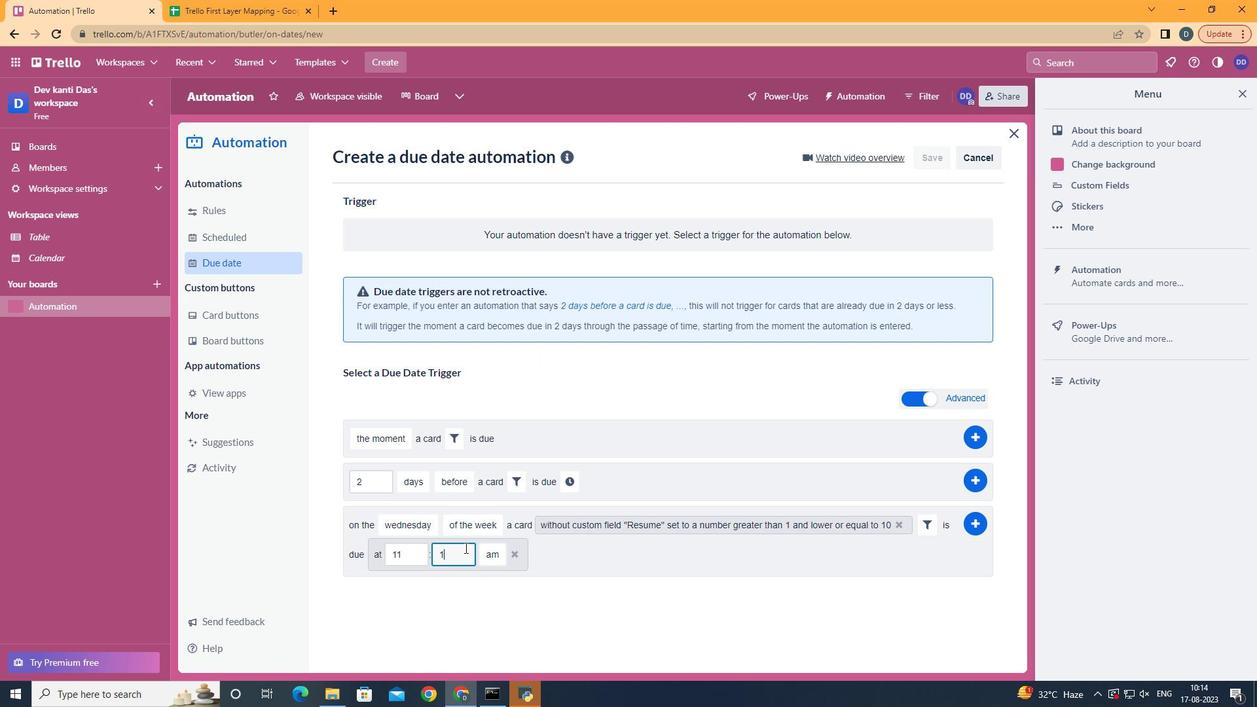 
Action: Mouse moved to (472, 555)
Screenshot: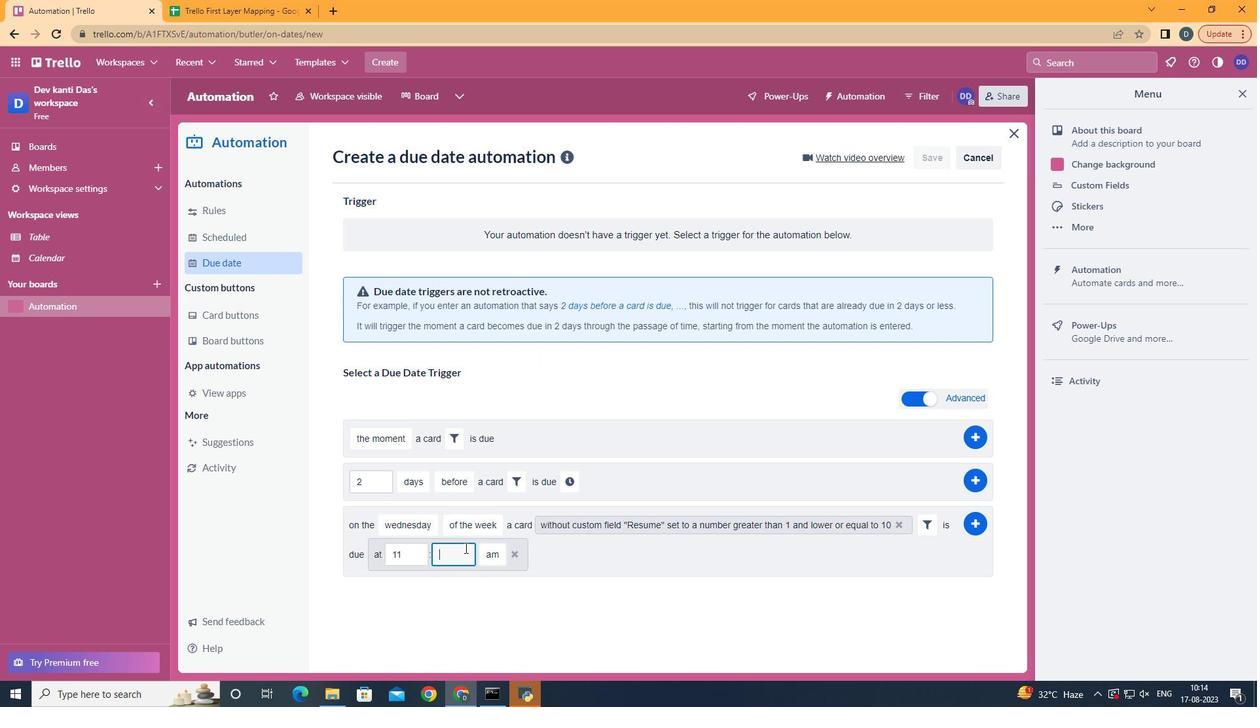 
Action: Key pressed <Key.backspace><Key.backspace>00
Screenshot: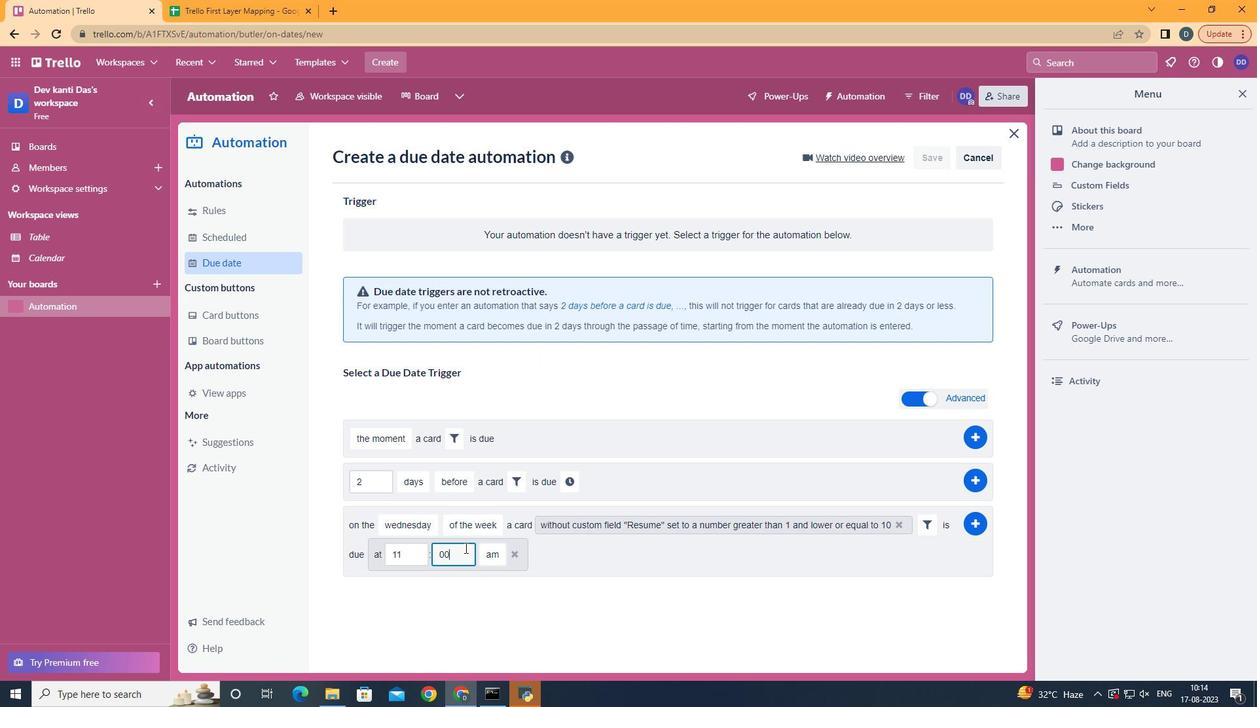 
Action: Mouse moved to (980, 534)
Screenshot: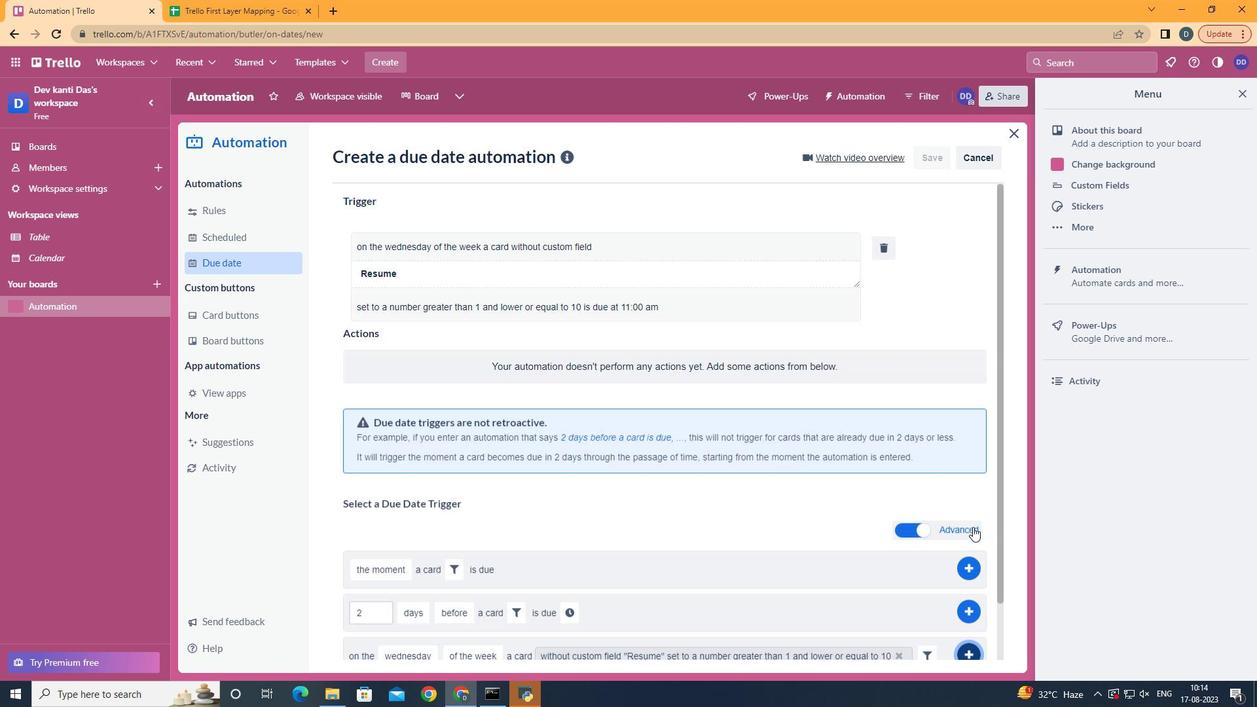 
Action: Mouse pressed left at (980, 534)
Screenshot: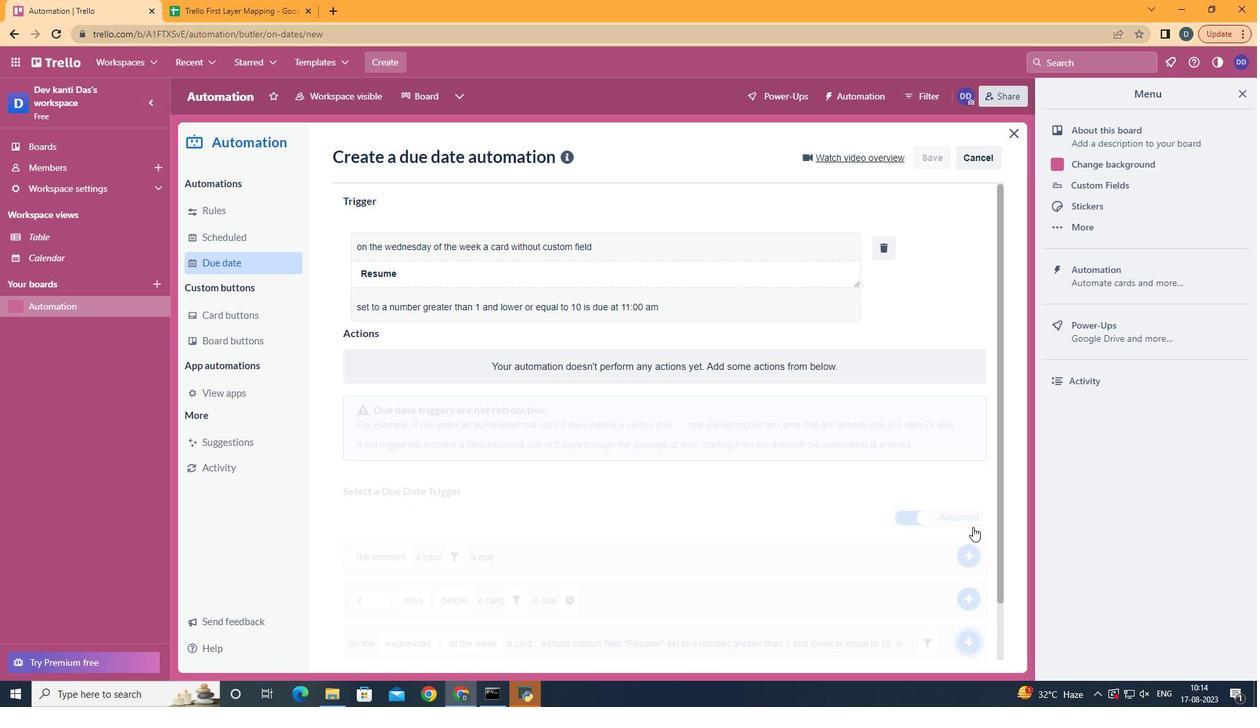 
